 Task: Add Attachment from "Attach a link" to Card Card0000000160 in Board Board0000000040 in Workspace WS0000000014 in Trello. Add Cover Red to Card Card0000000160 in Board Board0000000040 in Workspace WS0000000014 in Trello. Add "Join Card" Button Button0000000160  to Card Card0000000160 in Board Board0000000040 in Workspace WS0000000014 in Trello. Add Description DS0000000160 to Card Card0000000160 in Board Board0000000040 in Workspace WS0000000014 in Trello. Add Comment CM0000000160 to Card Card0000000160 in Board Board0000000040 in Workspace WS0000000014 in Trello
Action: Mouse moved to (413, 561)
Screenshot: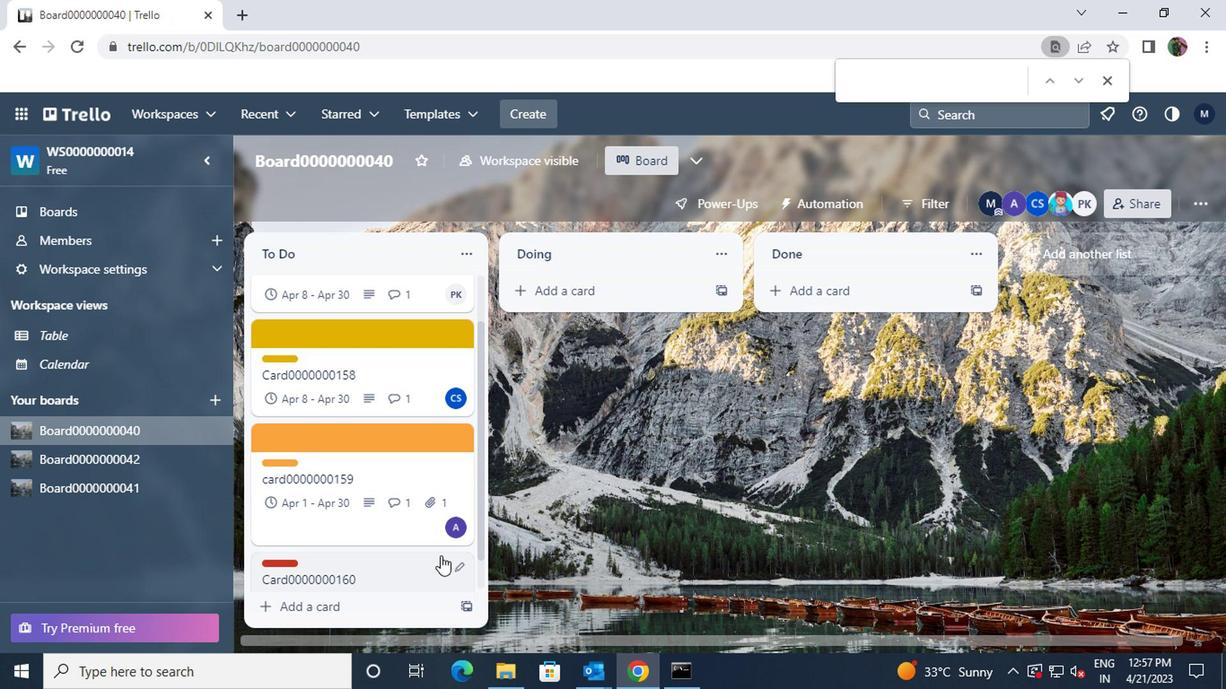 
Action: Mouse pressed left at (413, 561)
Screenshot: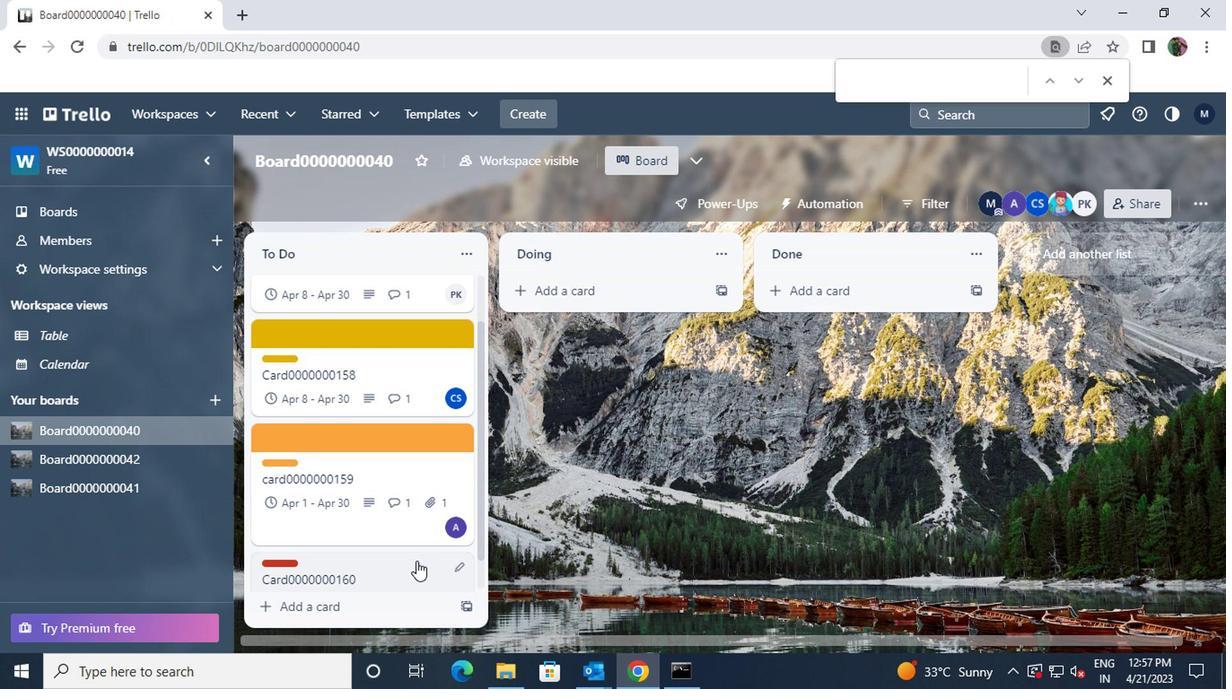 
Action: Mouse moved to (805, 397)
Screenshot: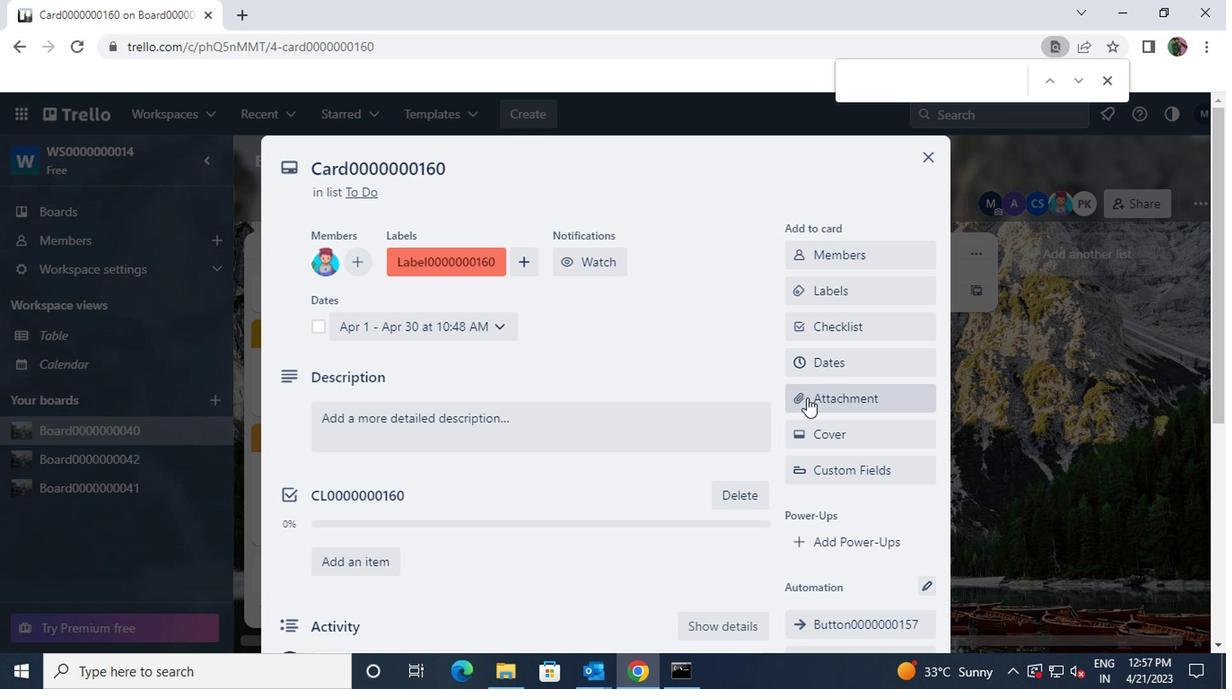 
Action: Mouse pressed left at (805, 397)
Screenshot: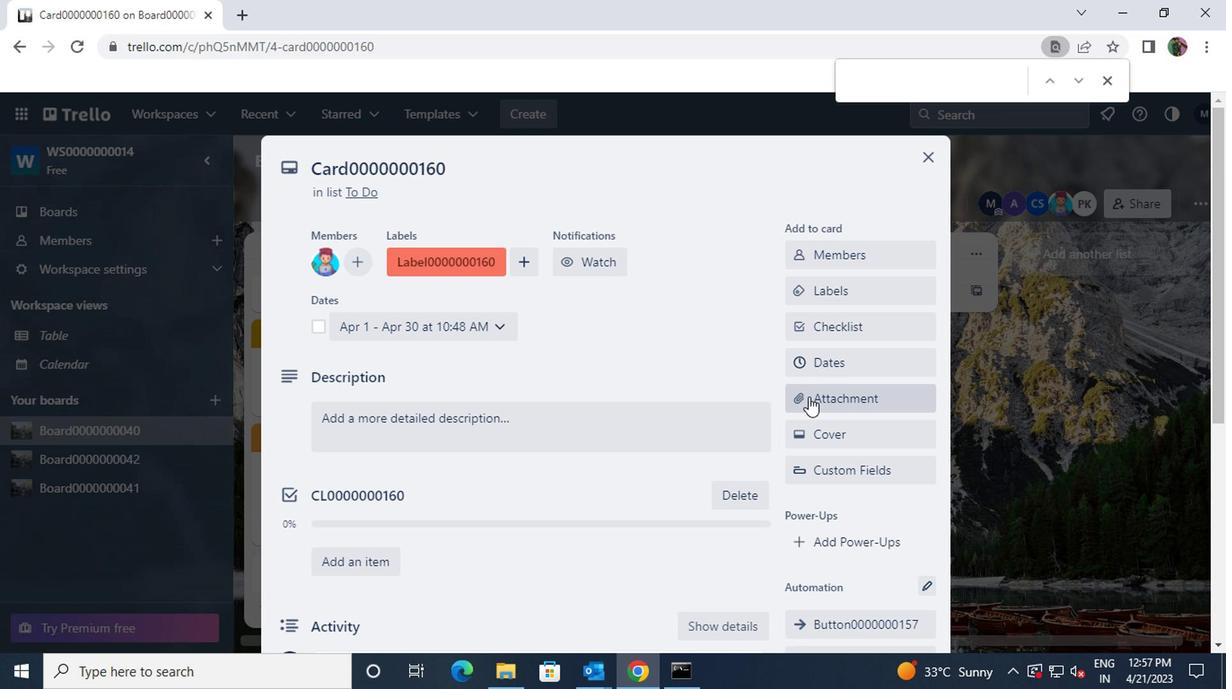 
Action: Key pressed ctrl+V
Screenshot: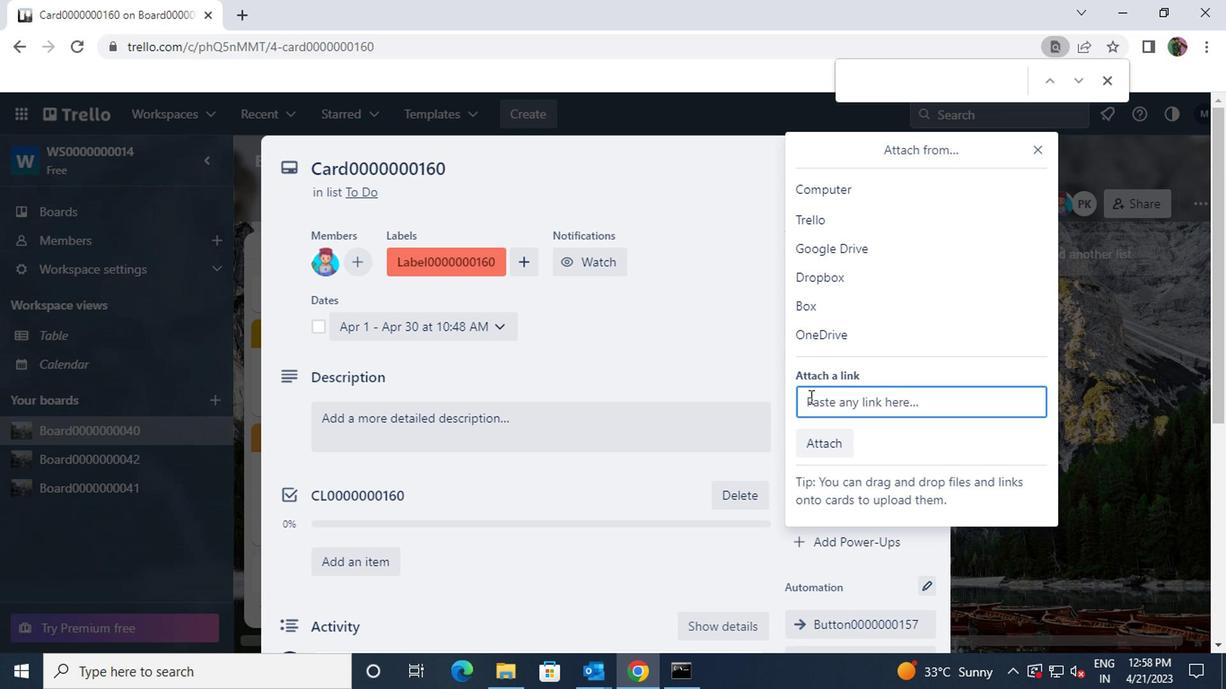 
Action: Mouse moved to (810, 515)
Screenshot: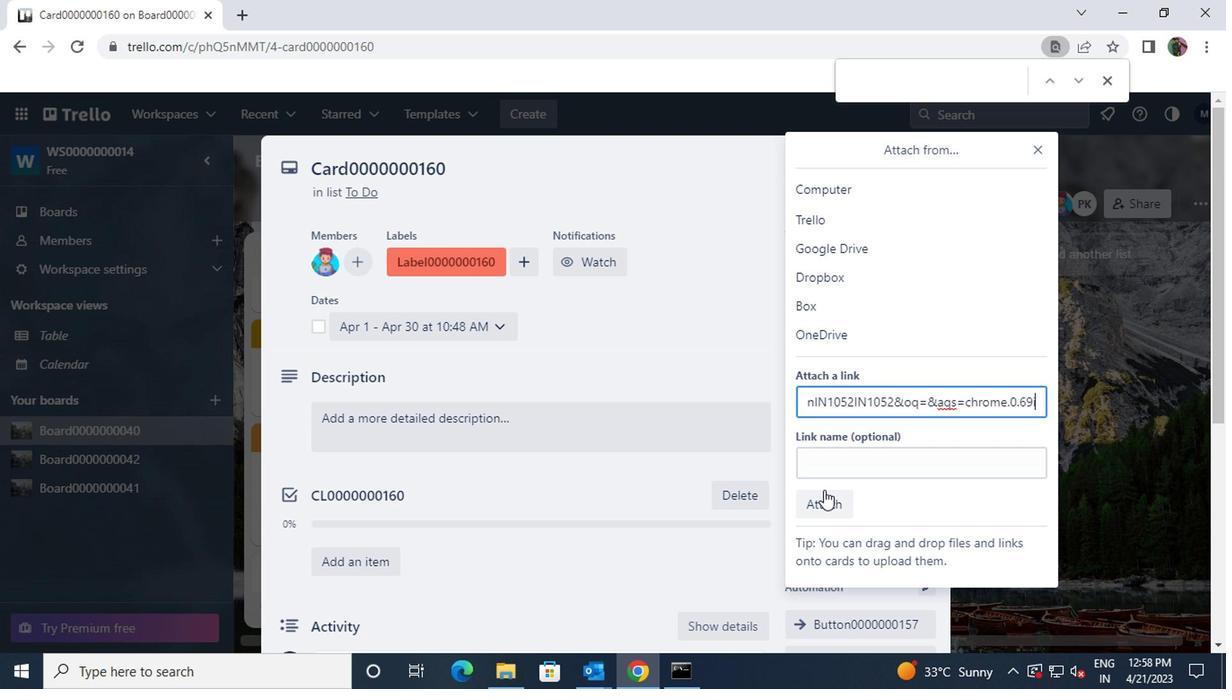 
Action: Mouse pressed left at (810, 515)
Screenshot: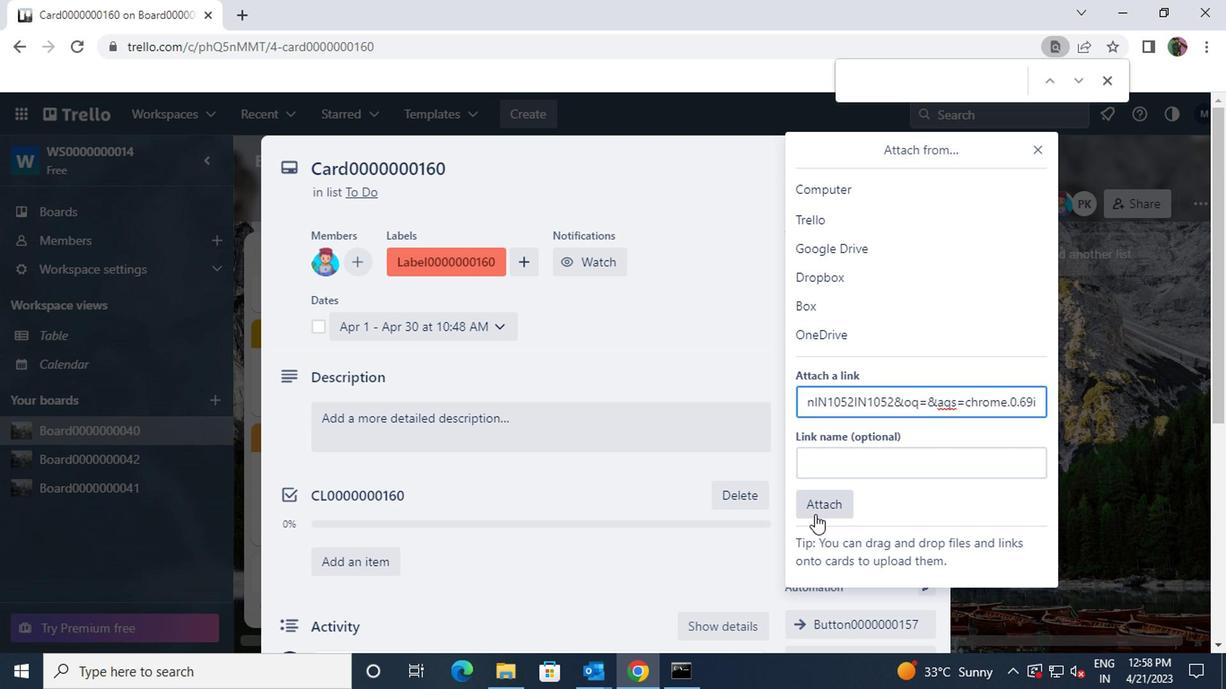 
Action: Mouse moved to (834, 424)
Screenshot: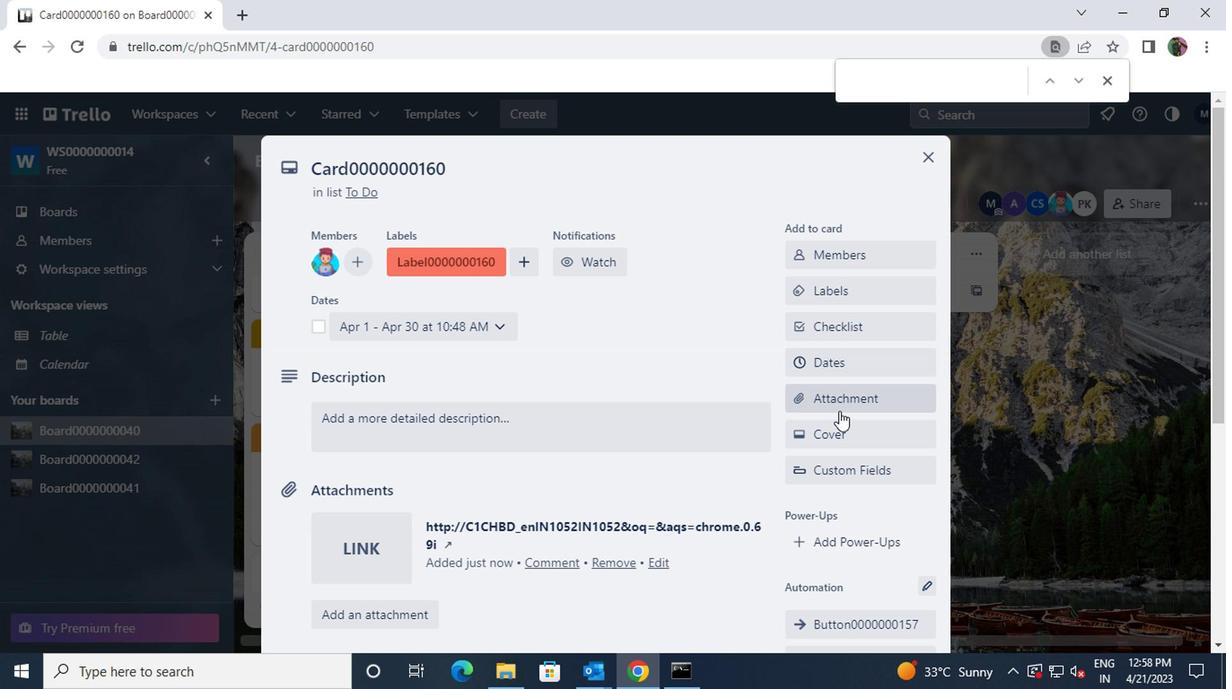
Action: Mouse pressed left at (834, 424)
Screenshot: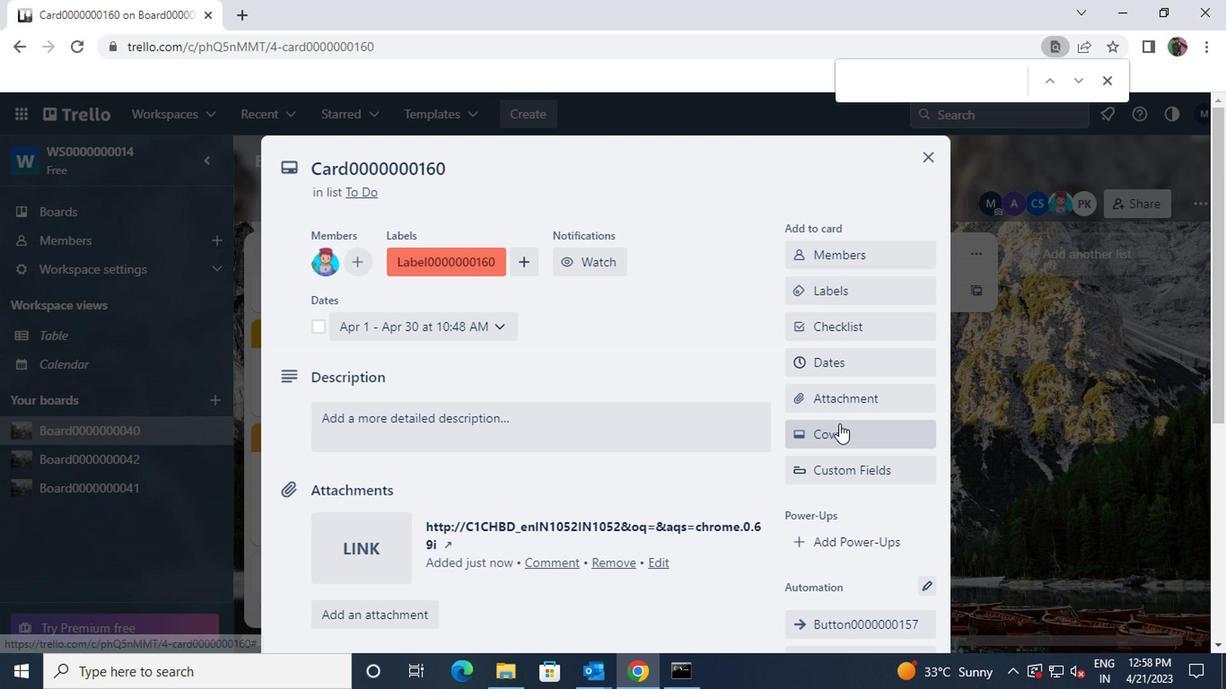
Action: Mouse moved to (977, 304)
Screenshot: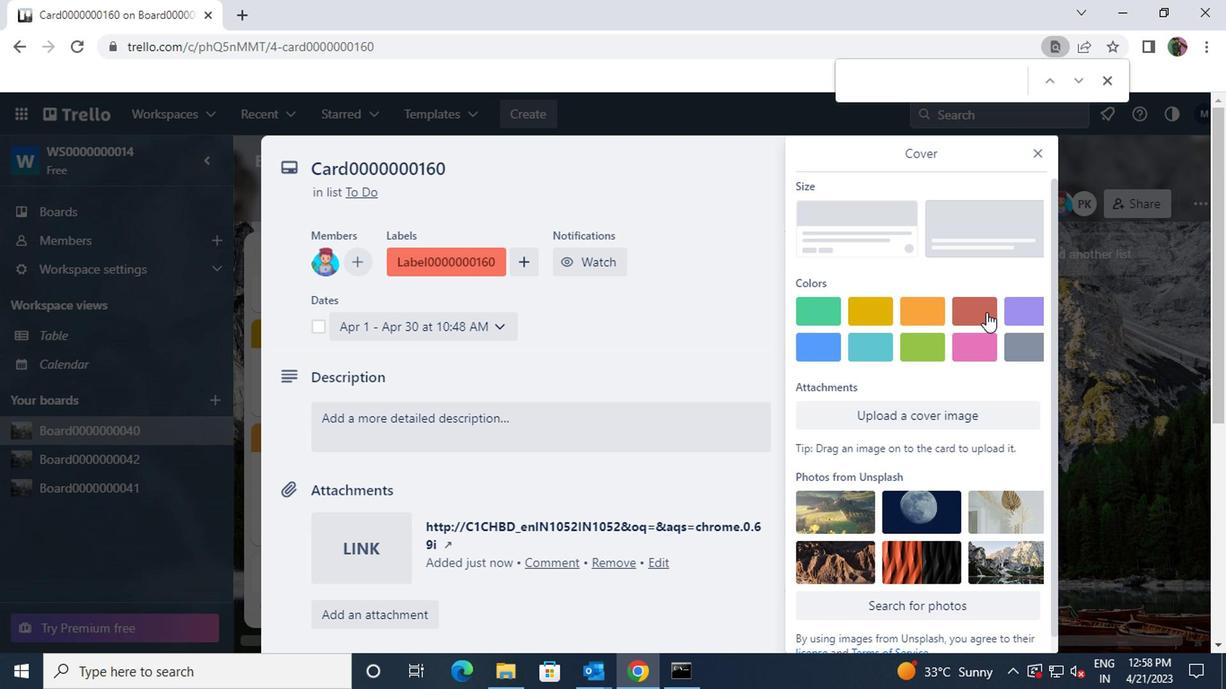 
Action: Mouse pressed left at (977, 304)
Screenshot: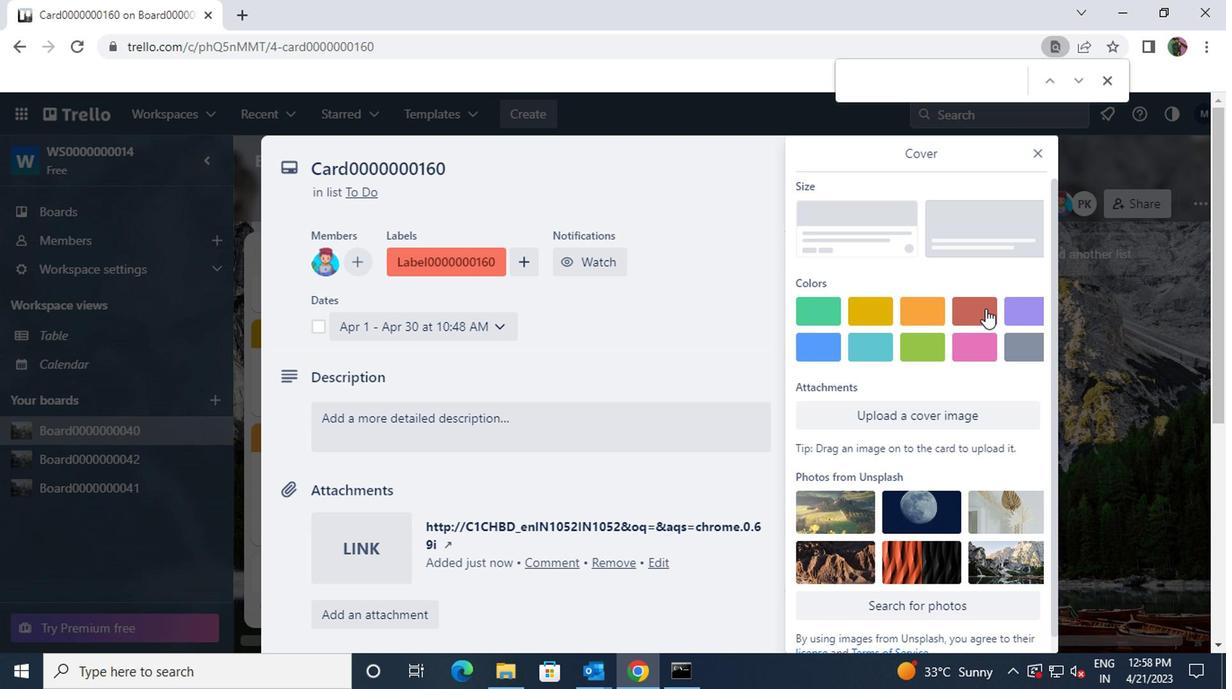 
Action: Mouse moved to (1030, 159)
Screenshot: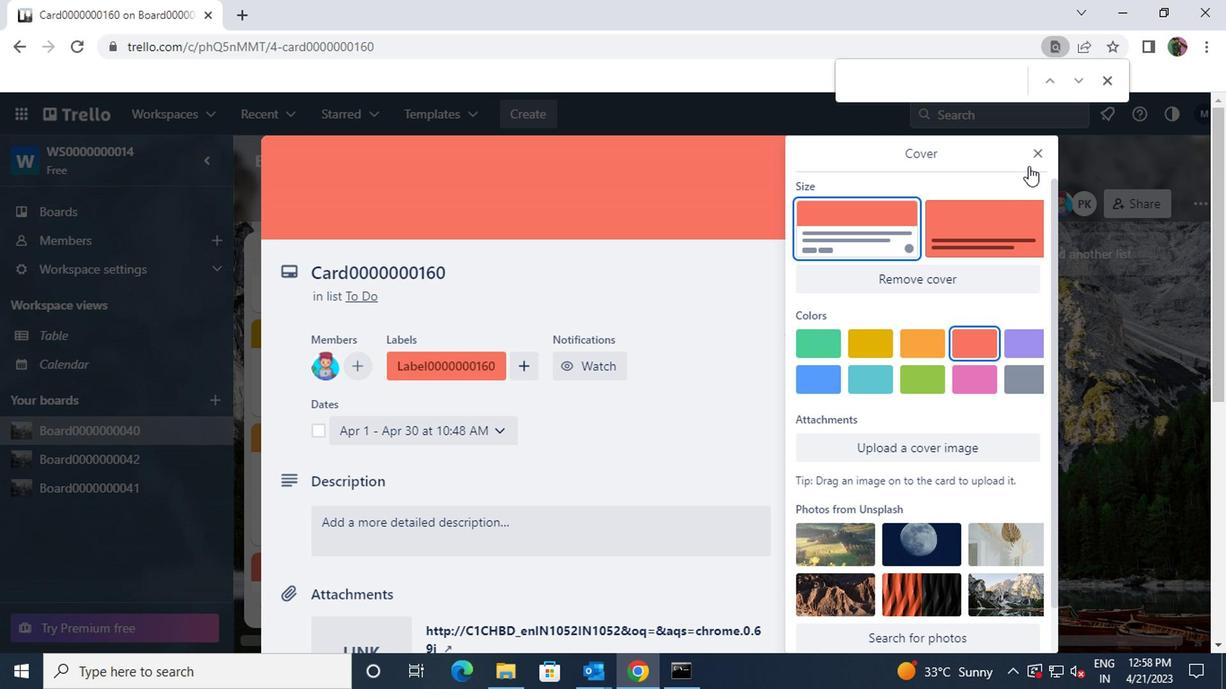 
Action: Mouse pressed left at (1030, 159)
Screenshot: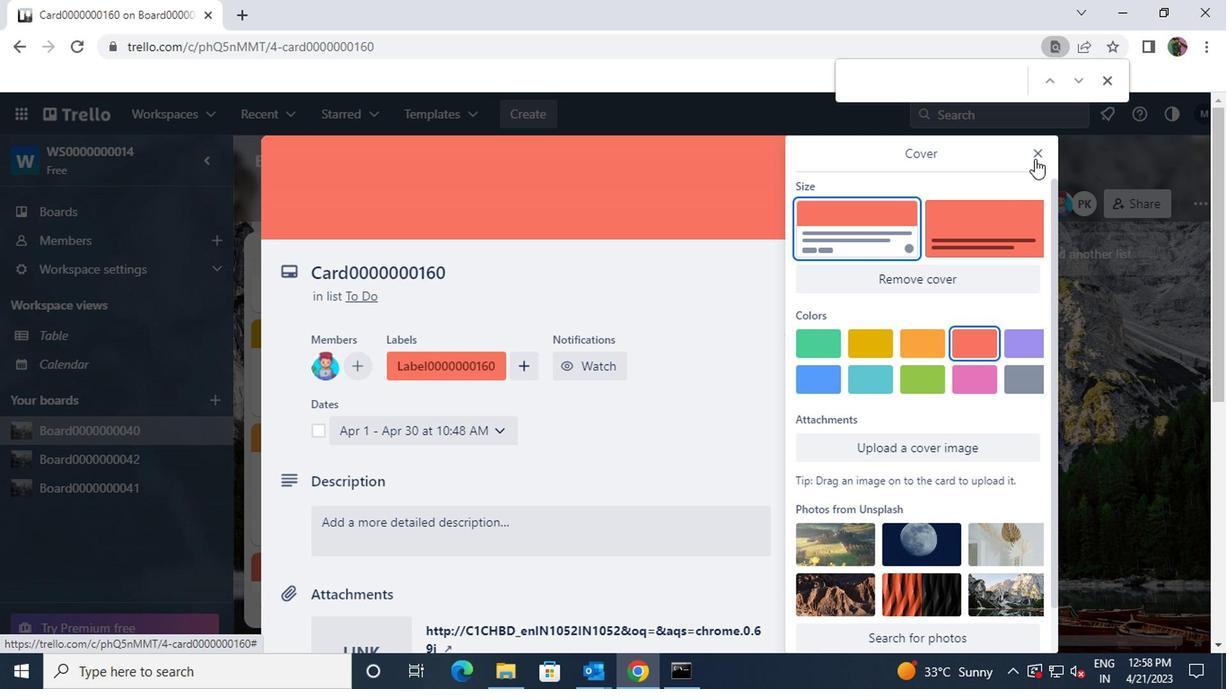 
Action: Mouse moved to (892, 431)
Screenshot: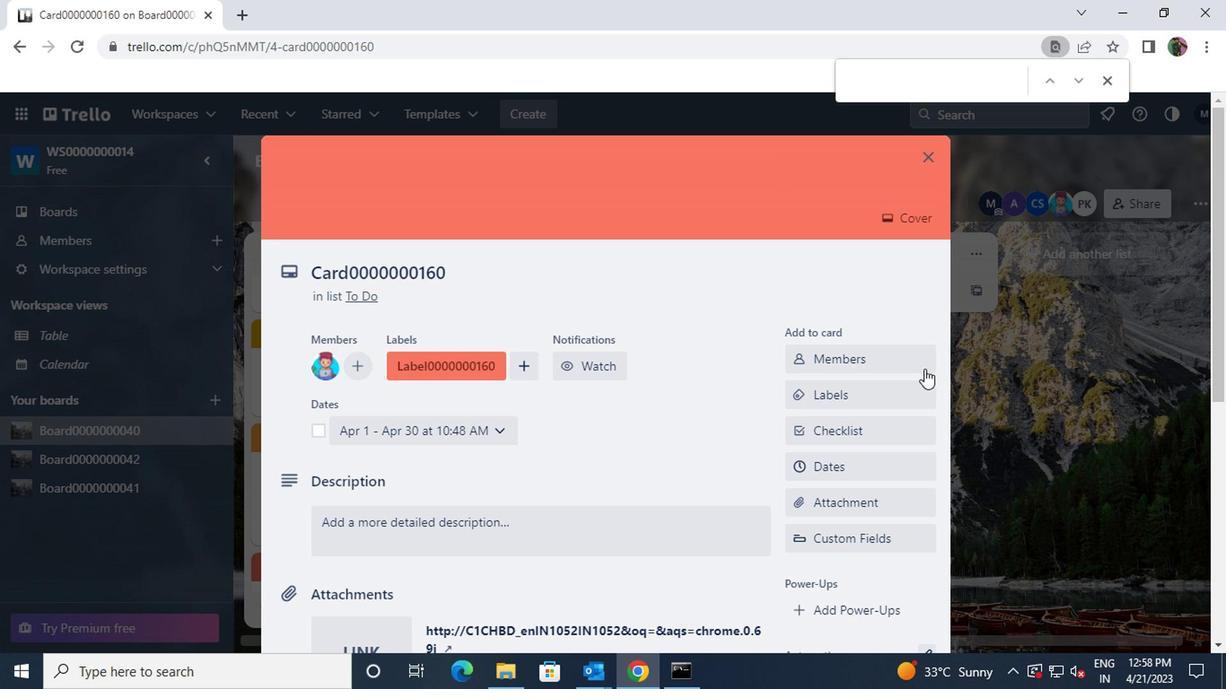 
Action: Mouse scrolled (892, 431) with delta (0, 0)
Screenshot: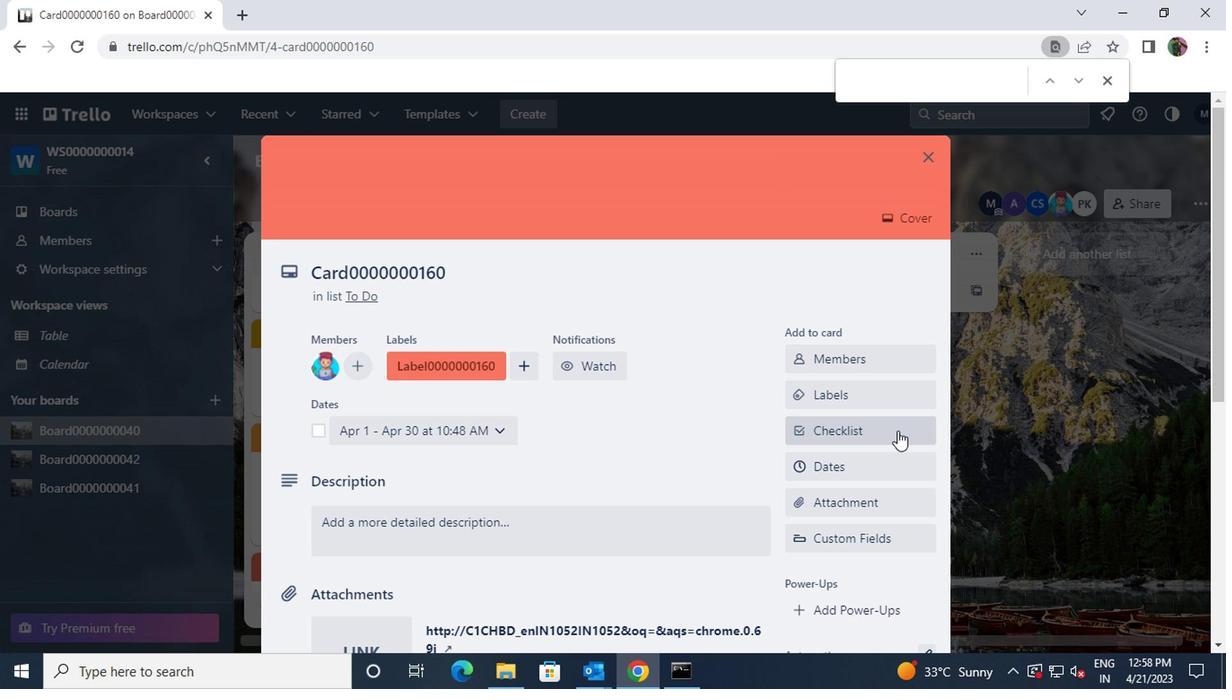
Action: Mouse scrolled (892, 431) with delta (0, 0)
Screenshot: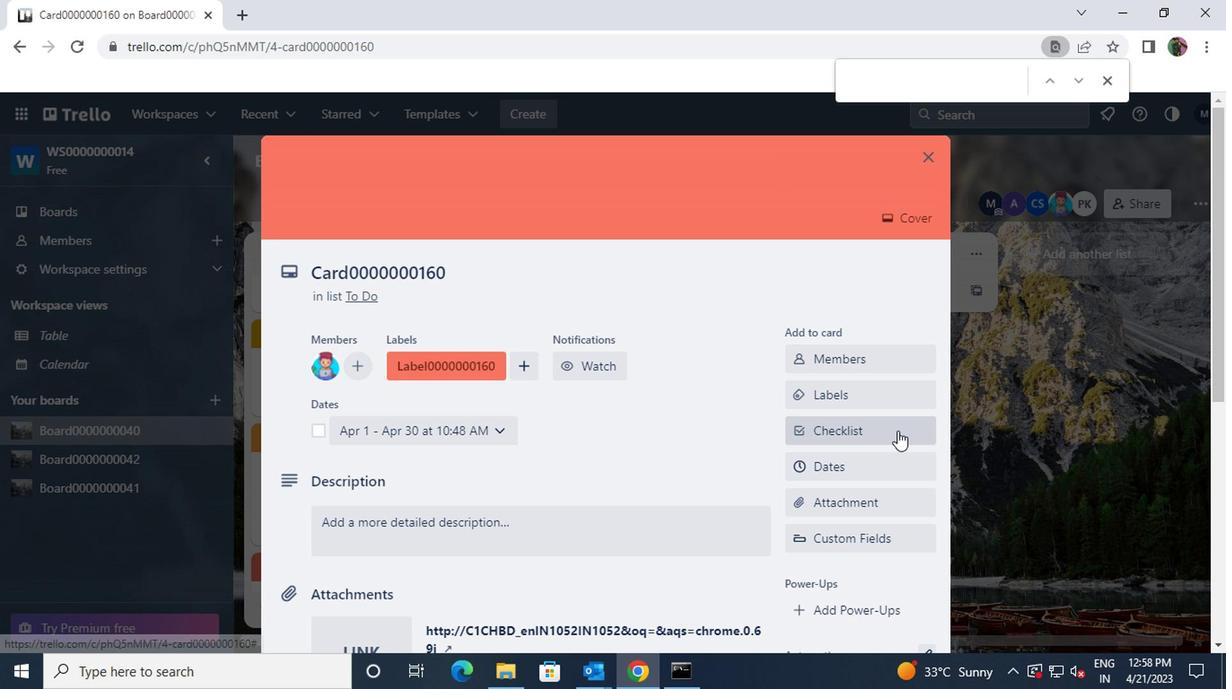 
Action: Mouse scrolled (892, 431) with delta (0, 0)
Screenshot: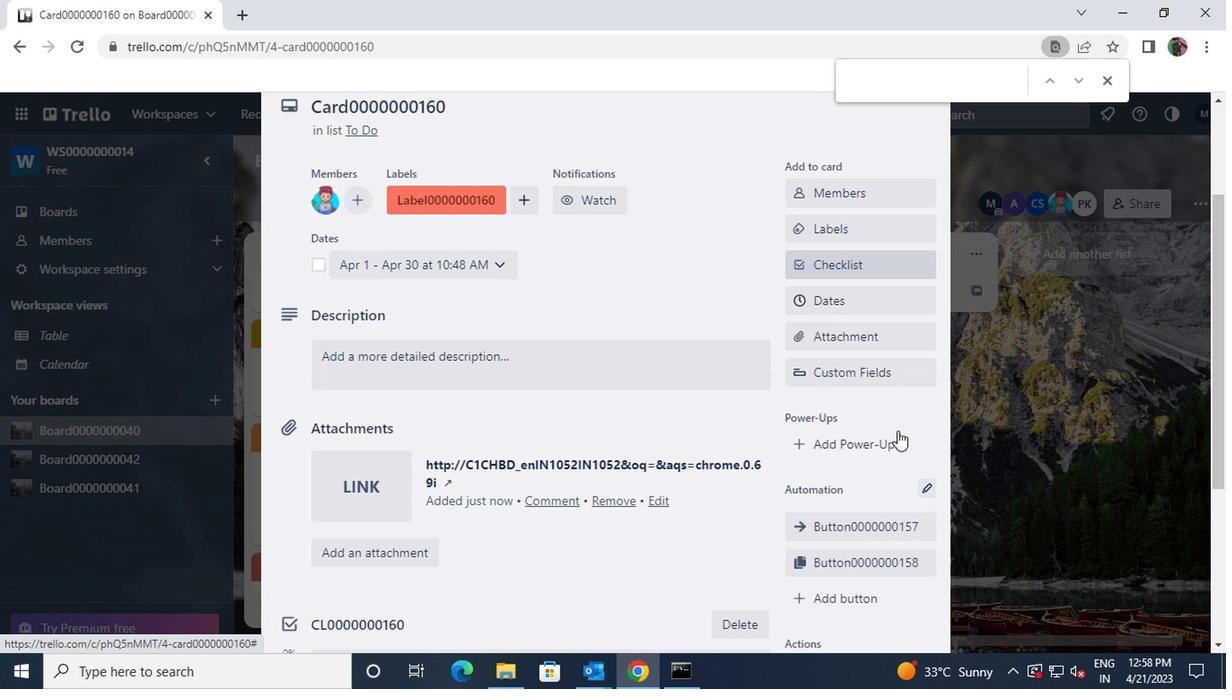 
Action: Mouse scrolled (892, 431) with delta (0, 0)
Screenshot: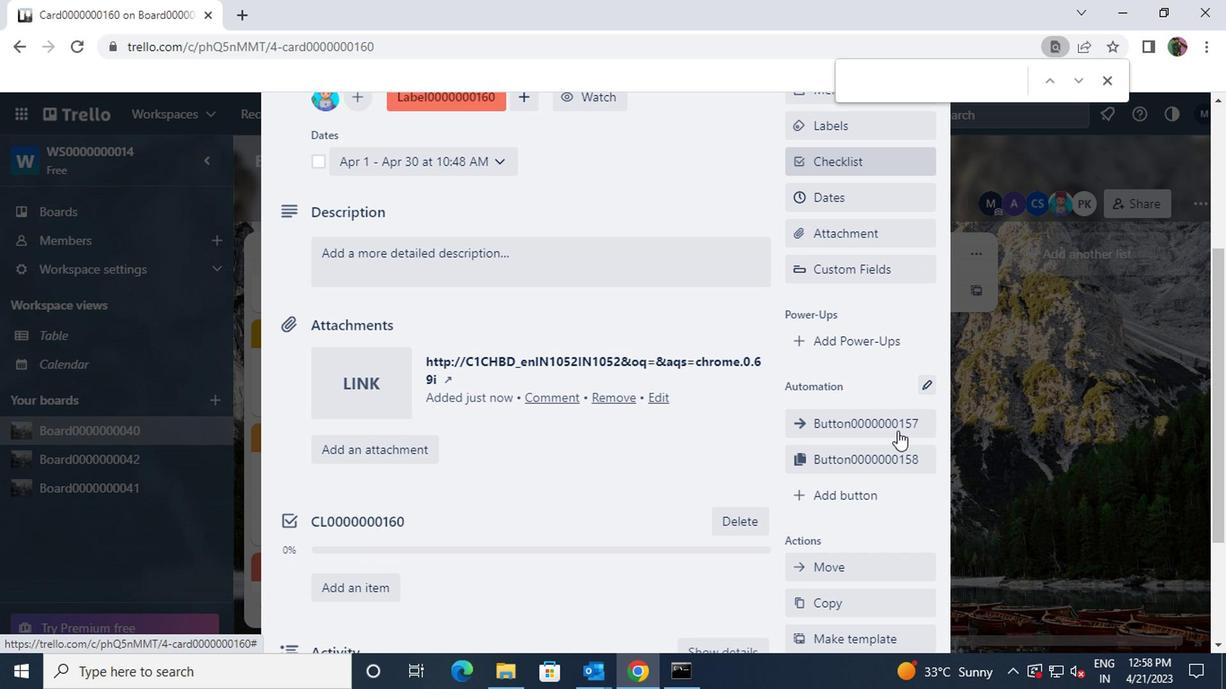 
Action: Mouse scrolled (892, 431) with delta (0, 0)
Screenshot: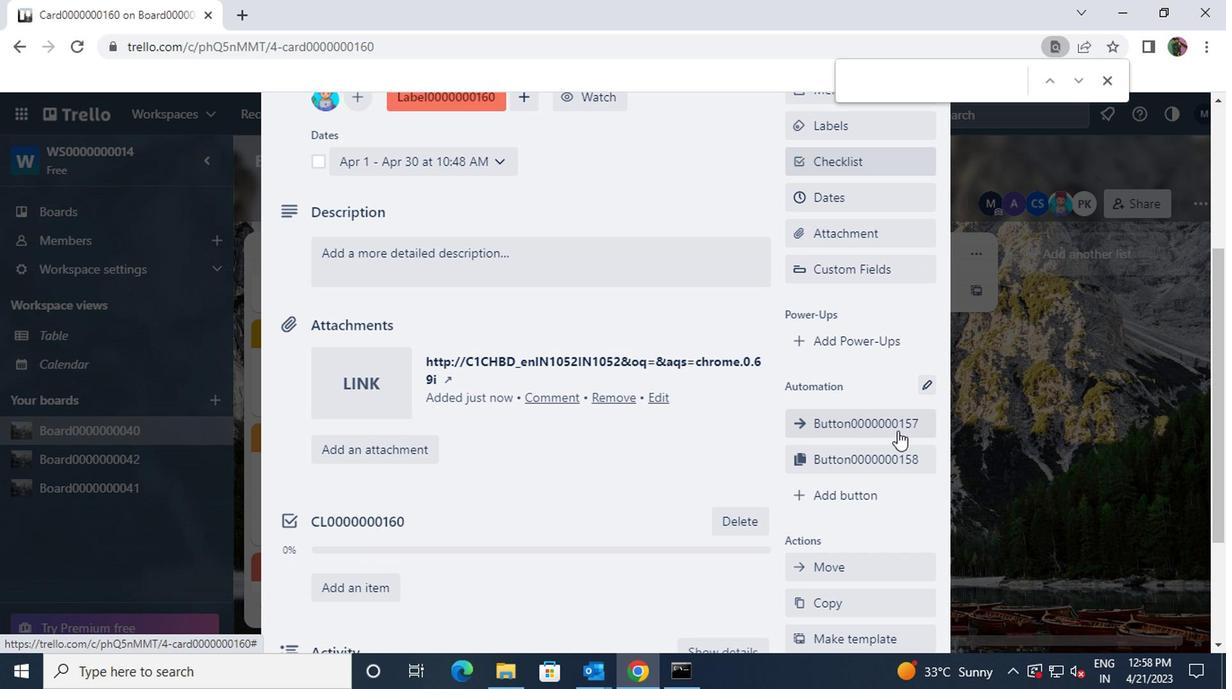 
Action: Mouse moved to (847, 315)
Screenshot: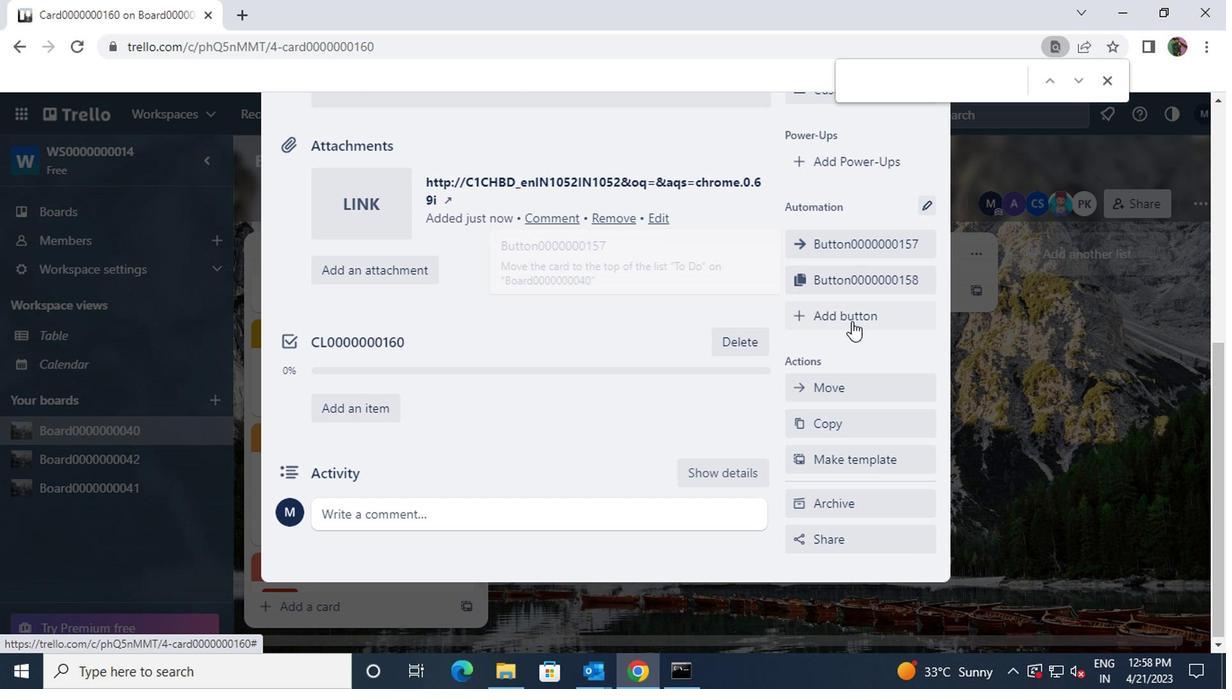 
Action: Mouse pressed left at (847, 315)
Screenshot: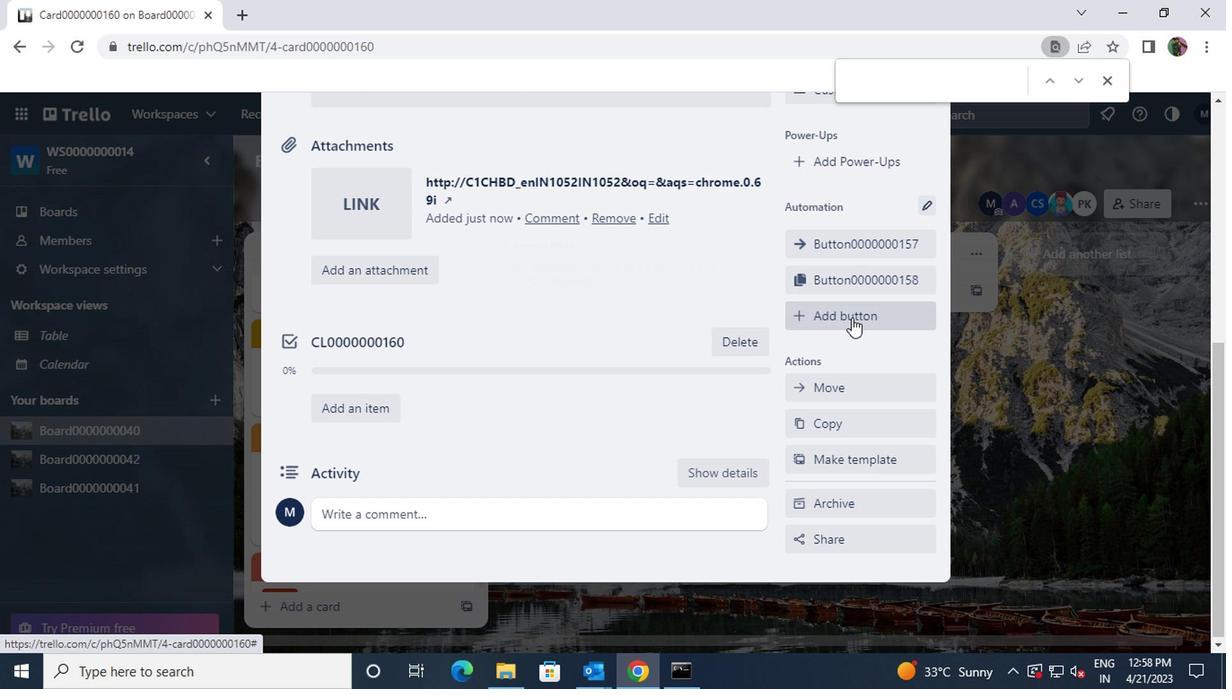 
Action: Mouse moved to (846, 332)
Screenshot: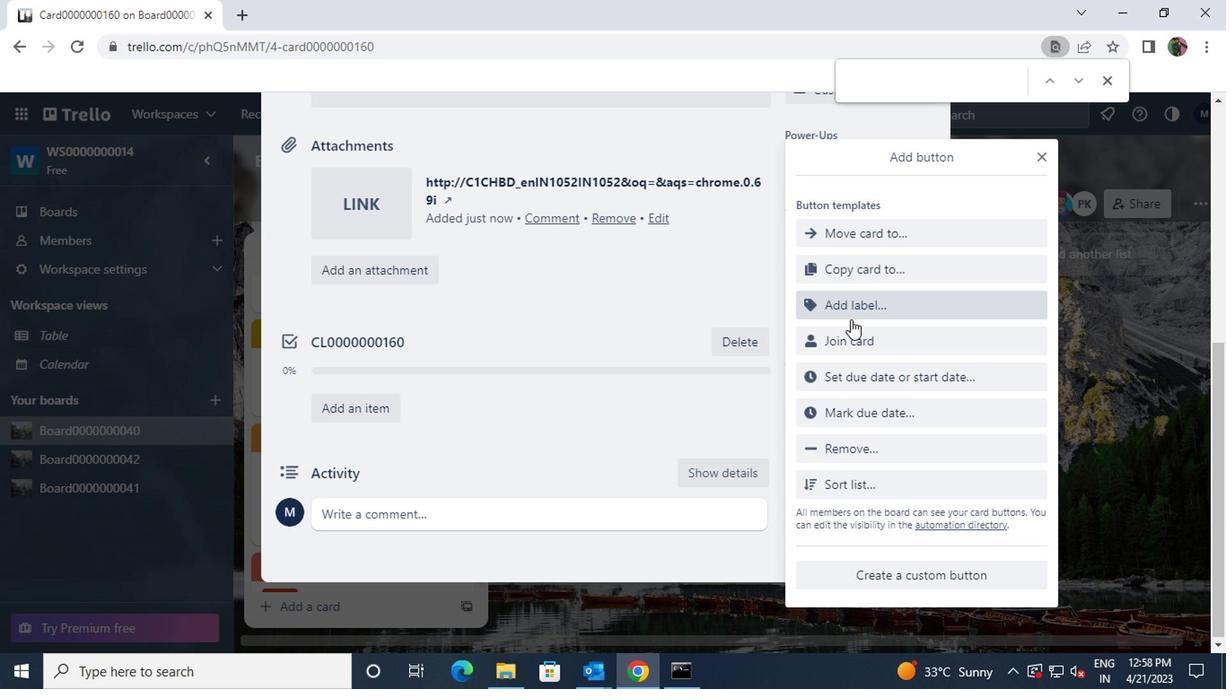 
Action: Mouse pressed left at (846, 332)
Screenshot: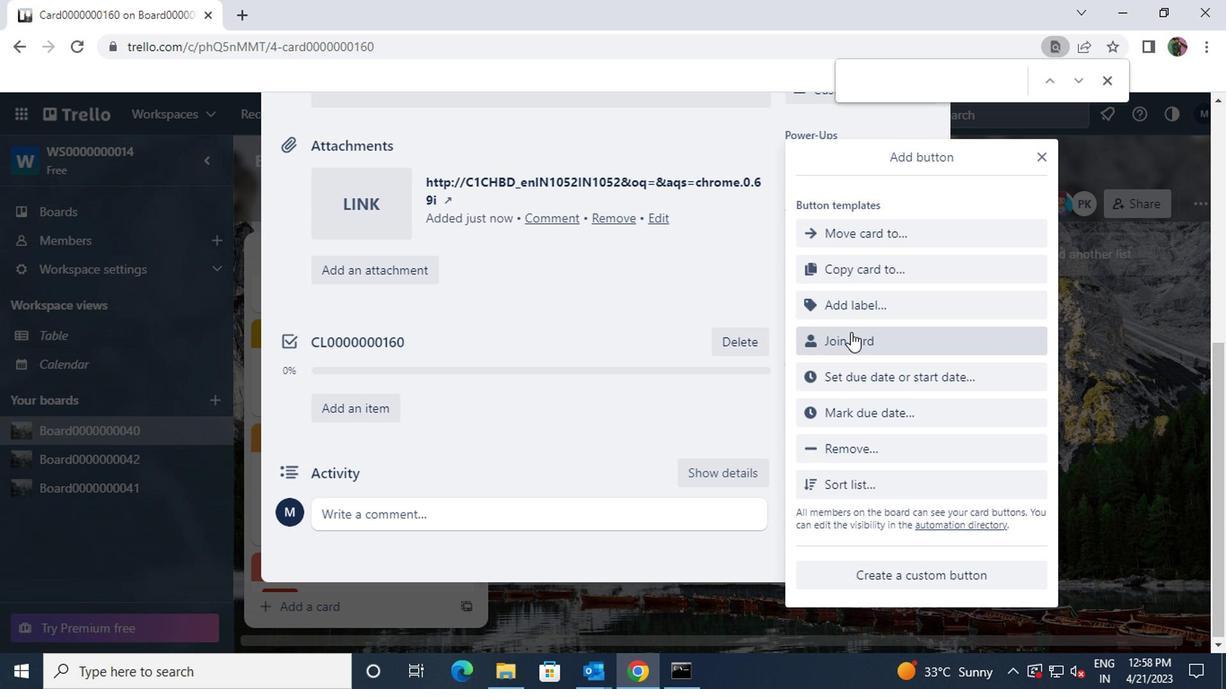 
Action: Key pressed <Key.shift>ctrl+BUTTON0000000160
Screenshot: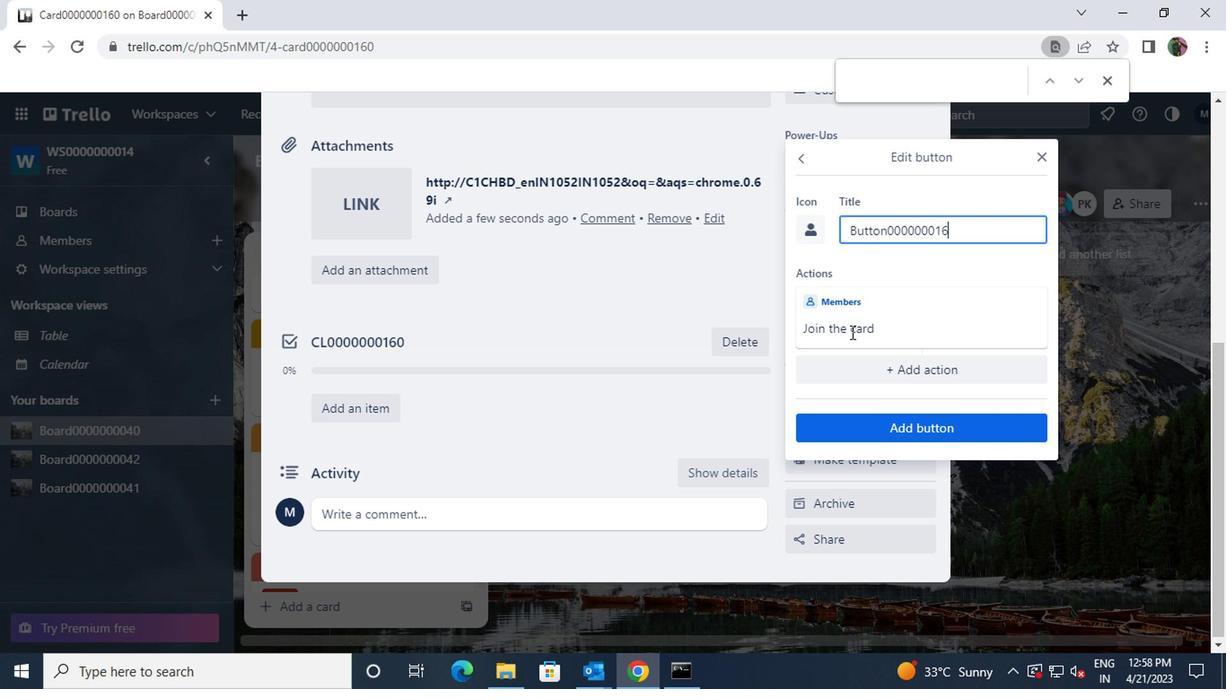 
Action: Mouse moved to (879, 423)
Screenshot: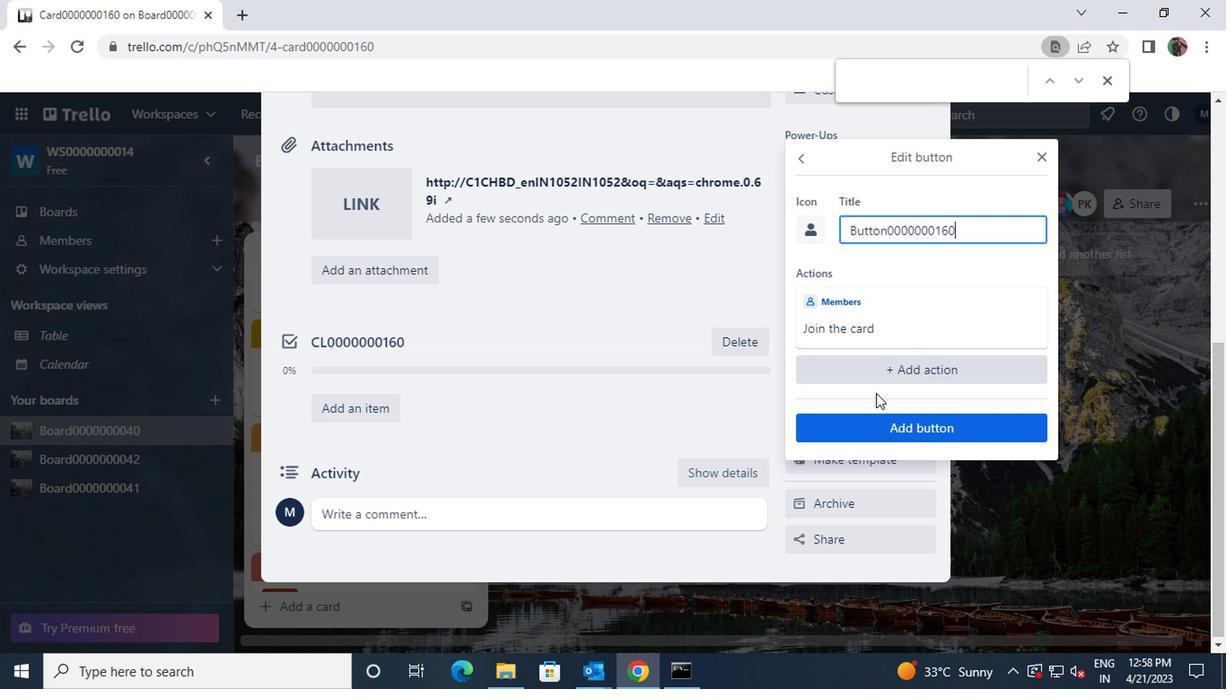 
Action: Mouse pressed left at (879, 423)
Screenshot: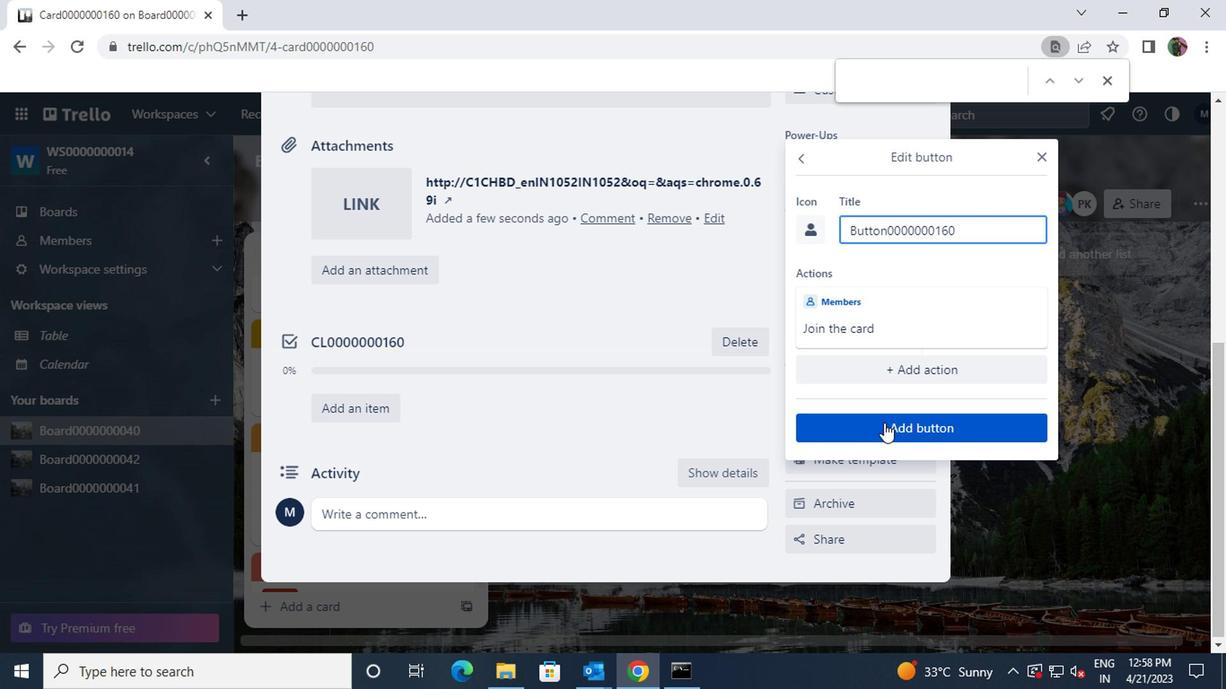 
Action: Mouse scrolled (879, 424) with delta (0, 1)
Screenshot: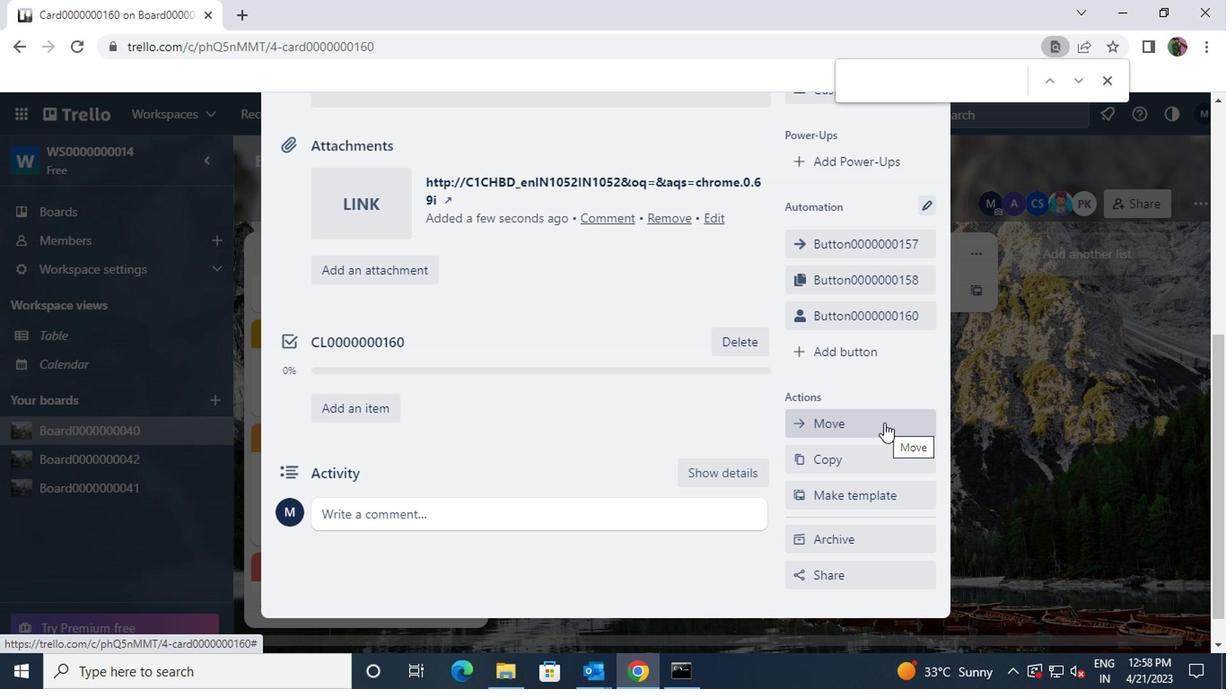 
Action: Mouse scrolled (879, 424) with delta (0, 1)
Screenshot: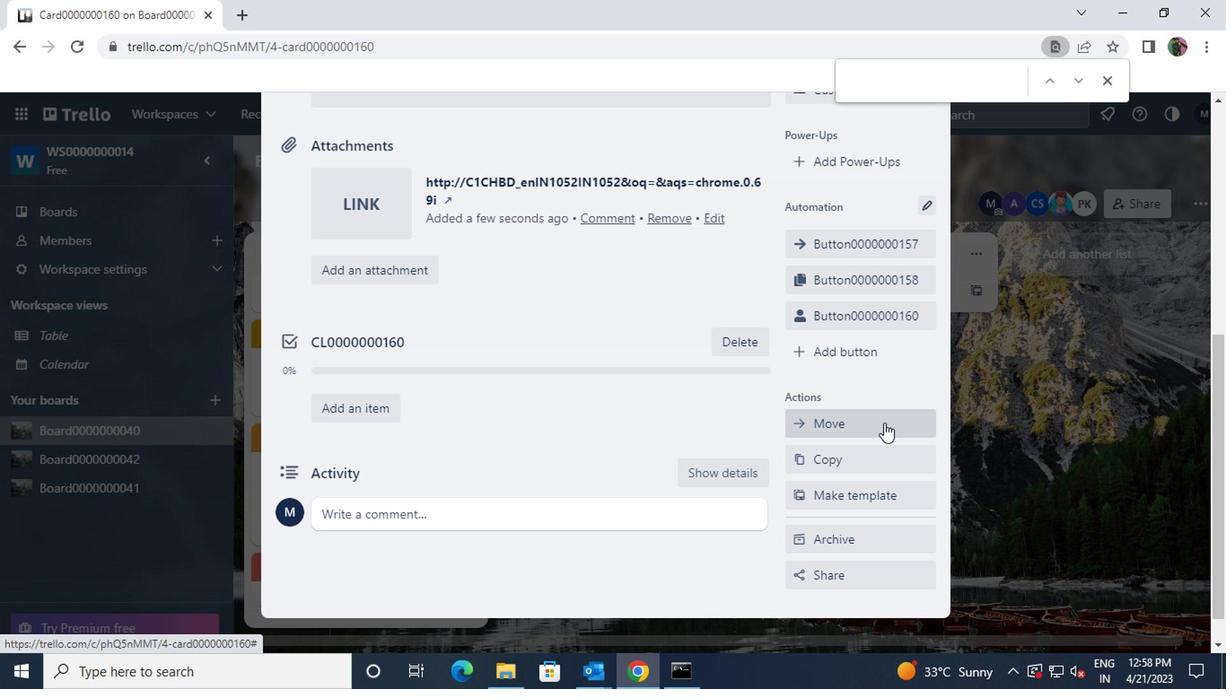 
Action: Mouse scrolled (879, 424) with delta (0, 1)
Screenshot: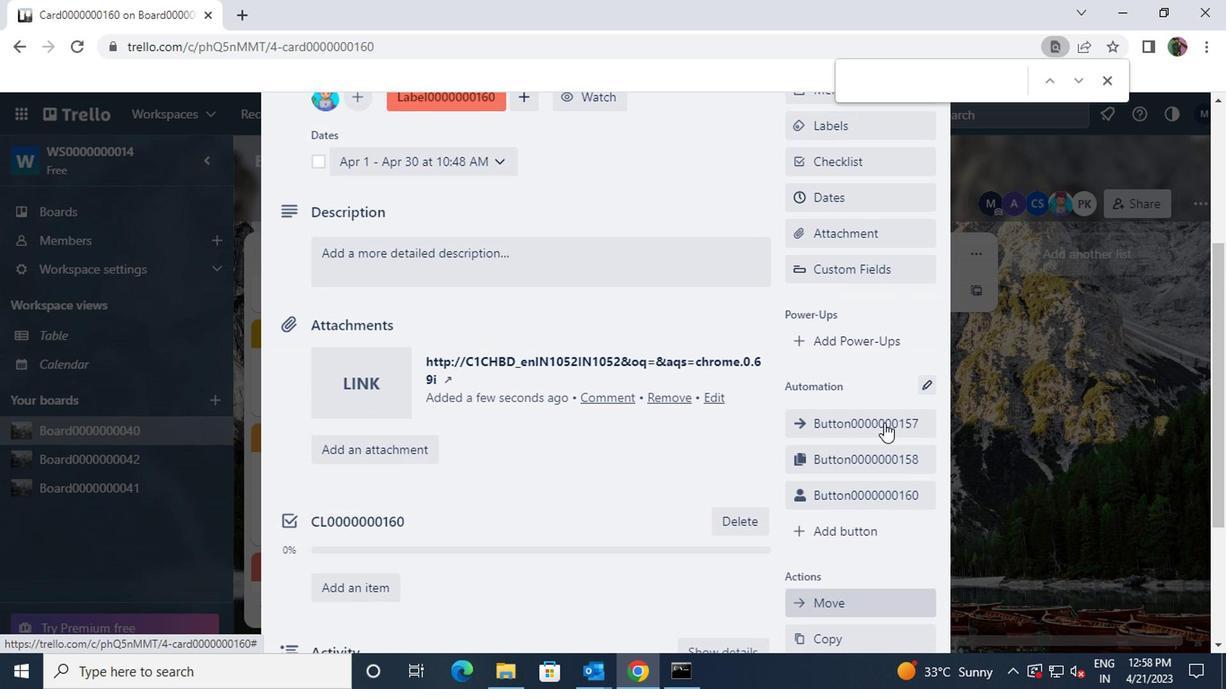 
Action: Mouse scrolled (879, 424) with delta (0, 1)
Screenshot: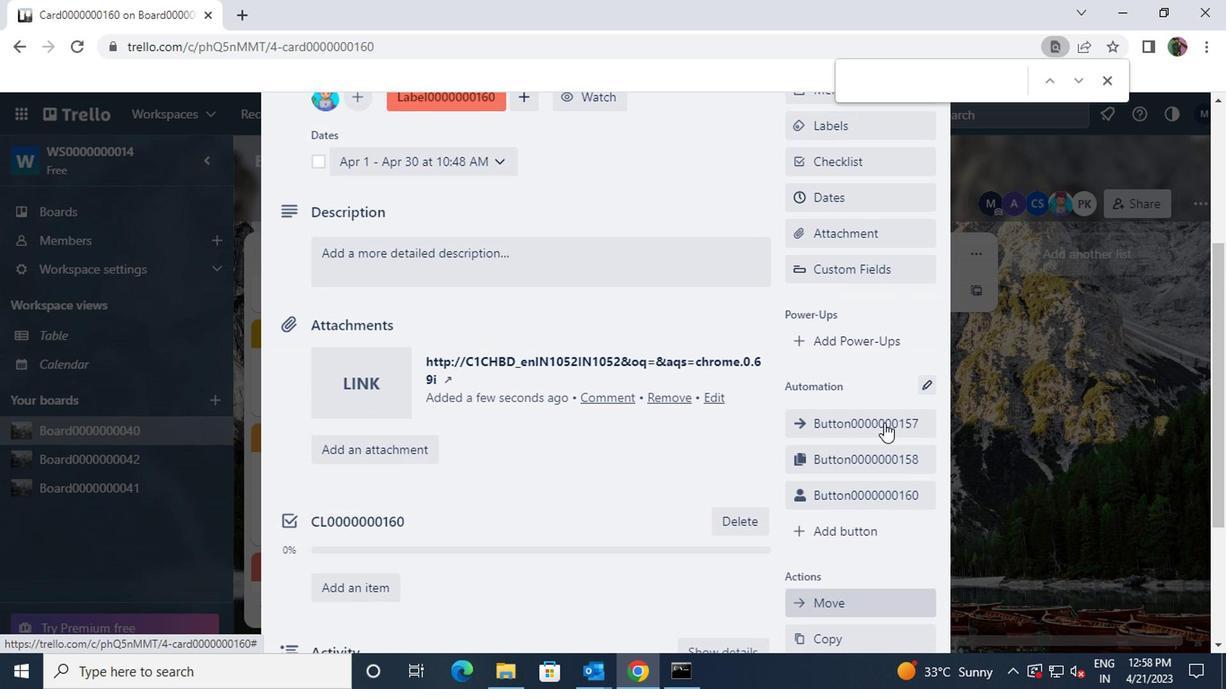 
Action: Mouse moved to (662, 432)
Screenshot: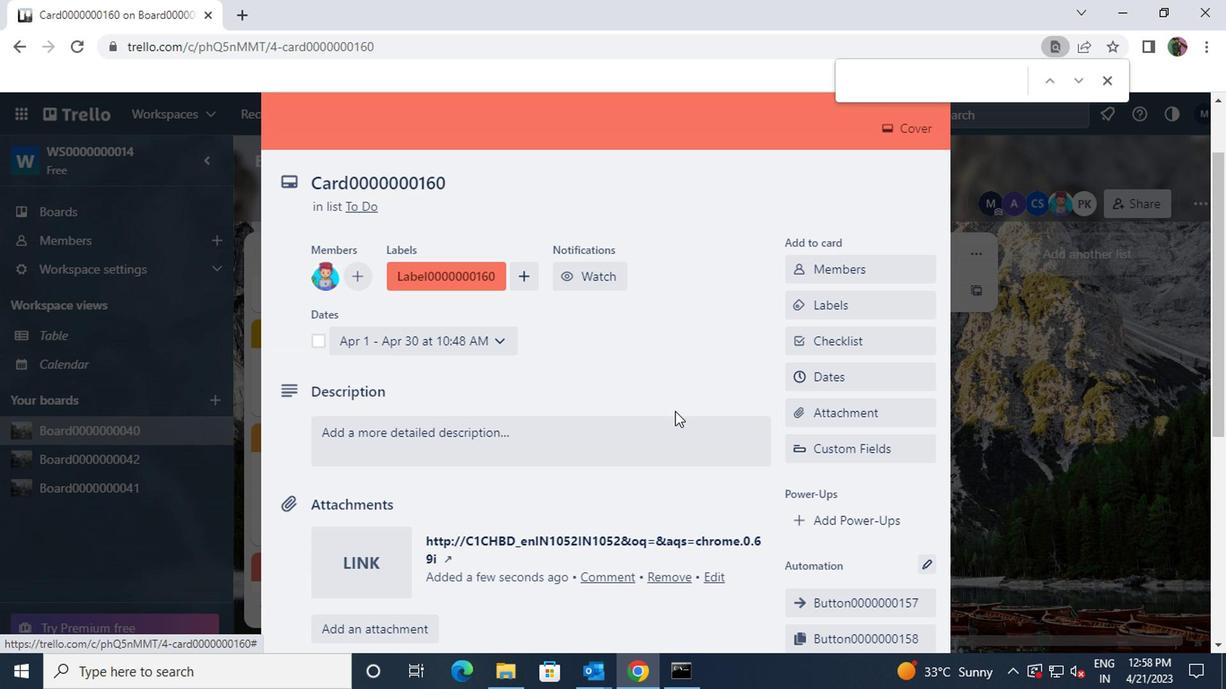 
Action: Mouse pressed left at (662, 432)
Screenshot: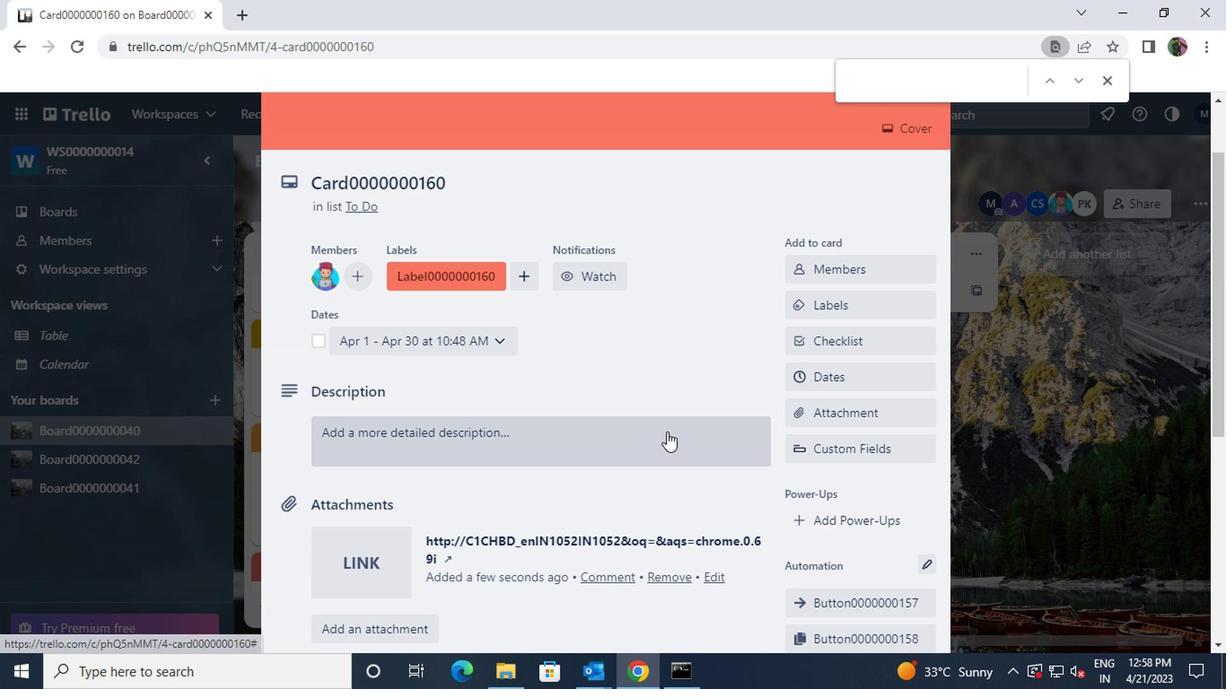 
Action: Key pressed <Key.shift>DS0000000160
Screenshot: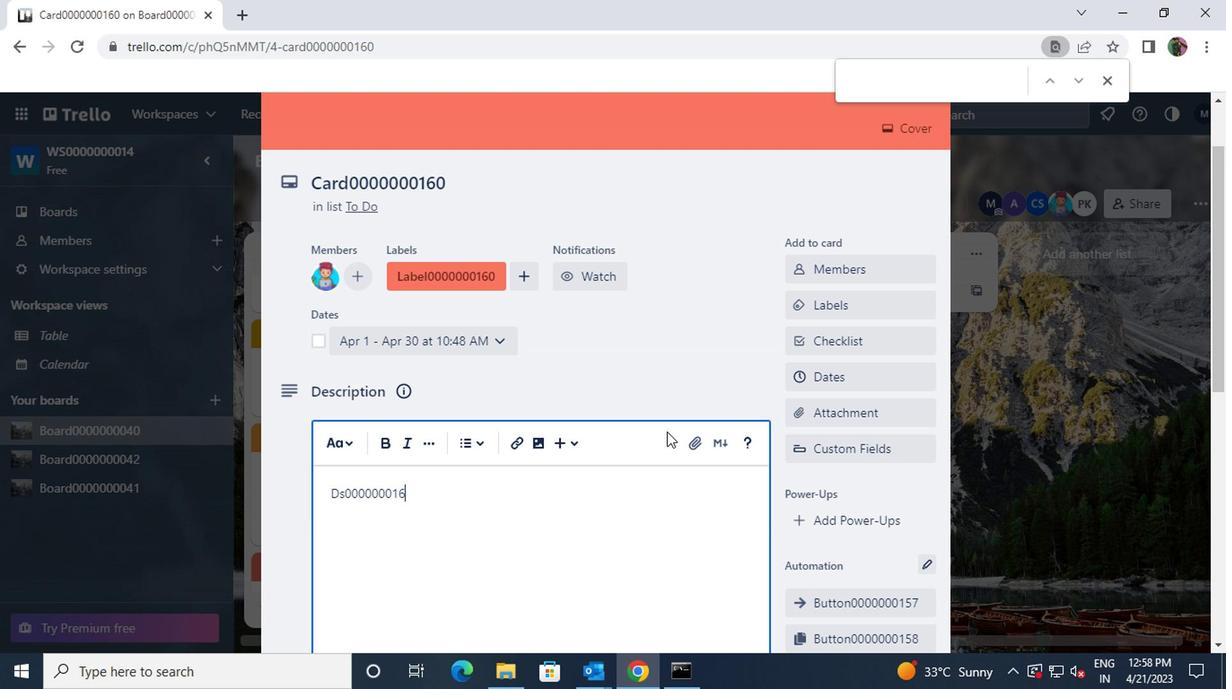 
Action: Mouse moved to (609, 455)
Screenshot: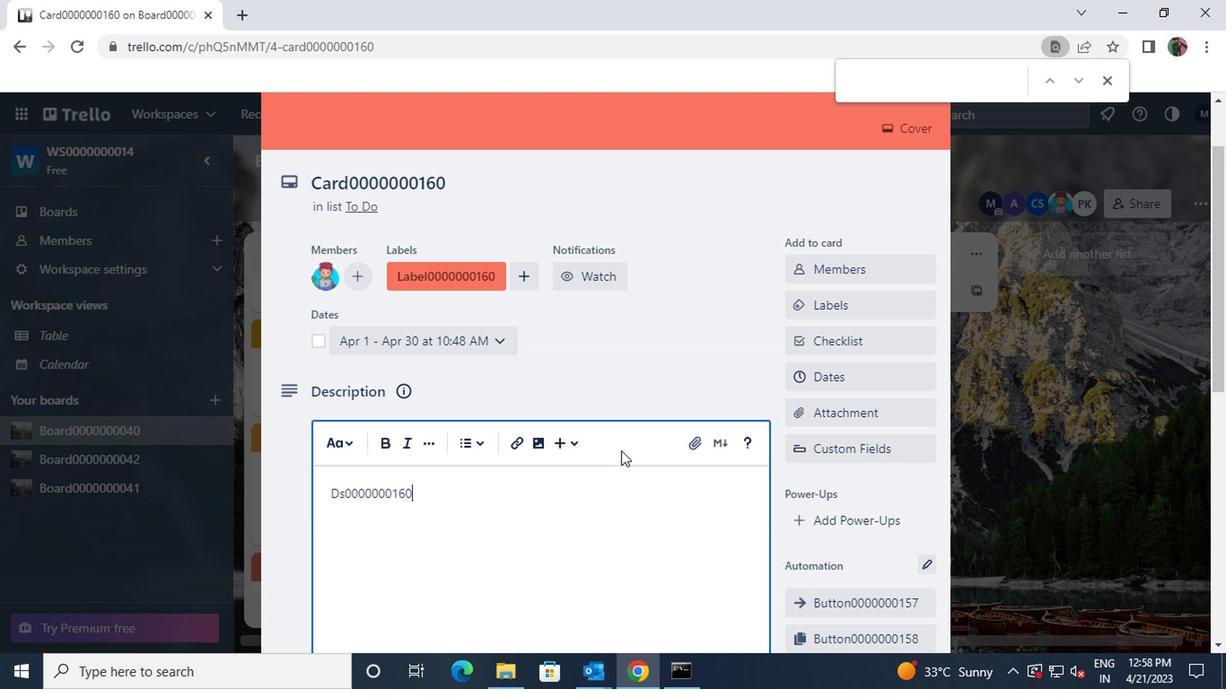 
Action: Mouse scrolled (609, 454) with delta (0, -1)
Screenshot: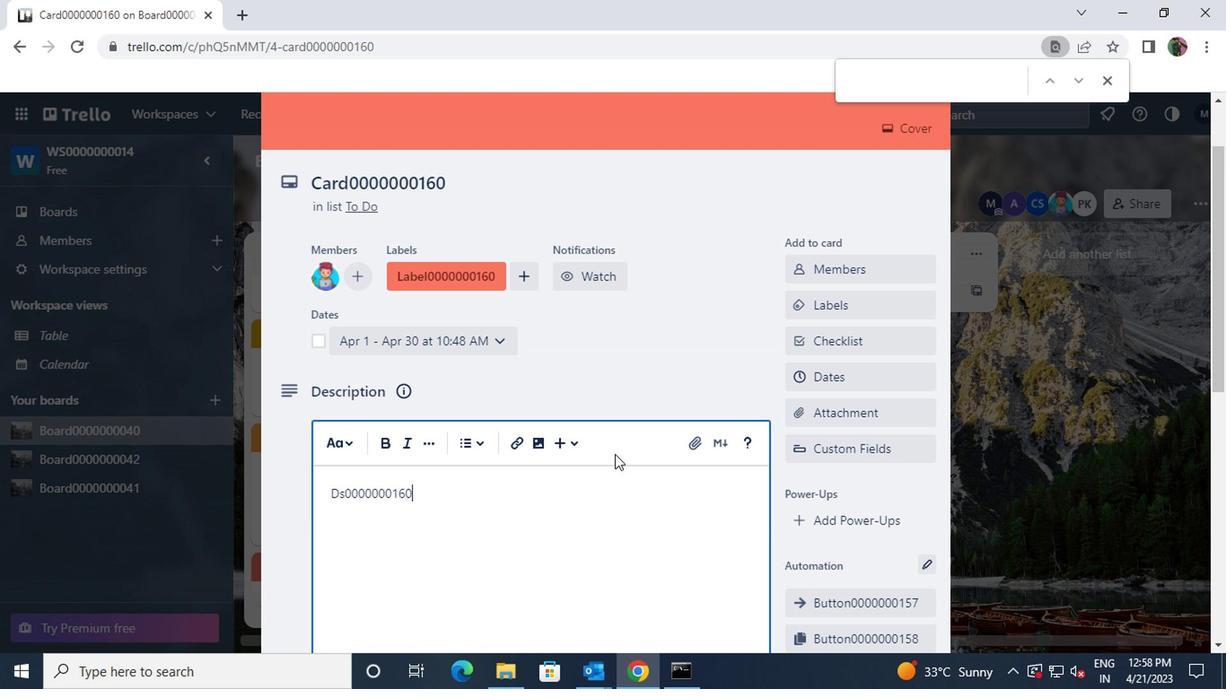 
Action: Mouse scrolled (609, 454) with delta (0, -1)
Screenshot: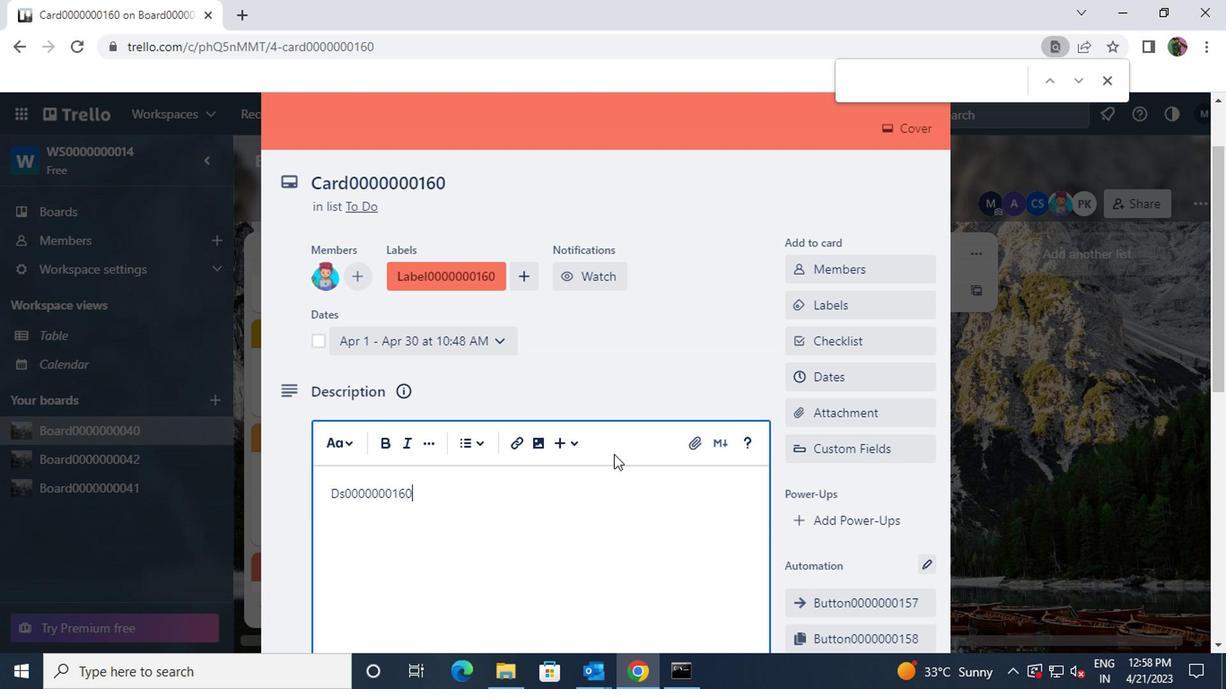 
Action: Mouse scrolled (609, 454) with delta (0, -1)
Screenshot: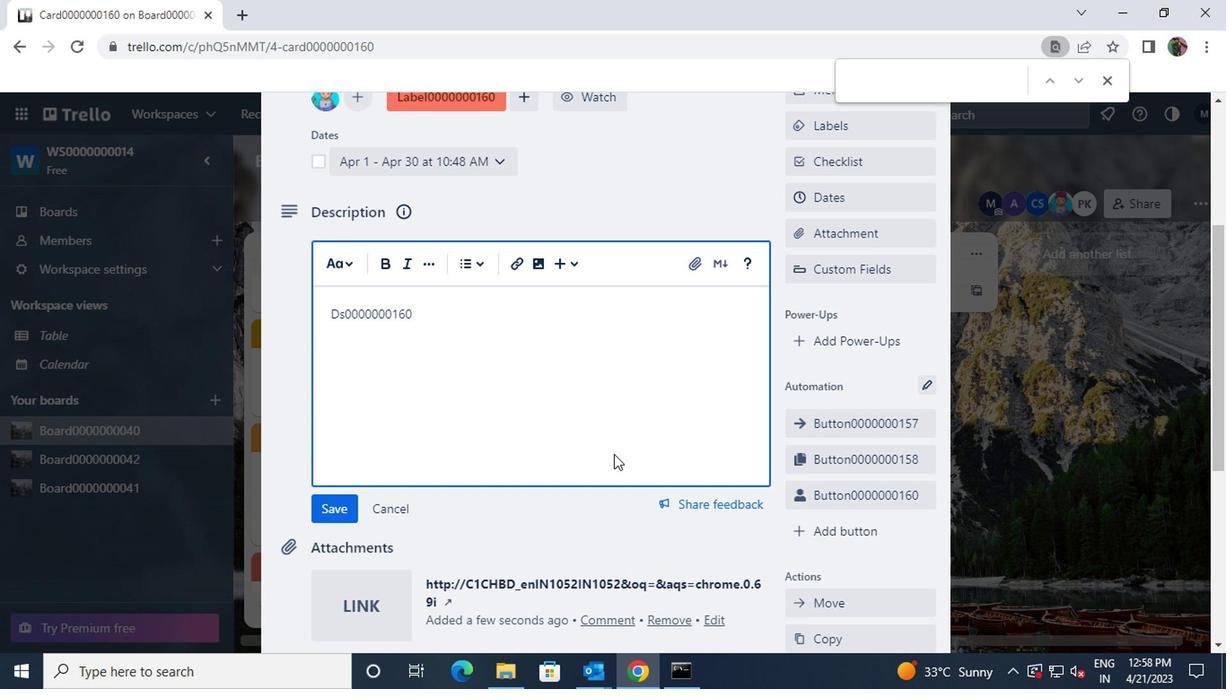 
Action: Mouse scrolled (609, 454) with delta (0, -1)
Screenshot: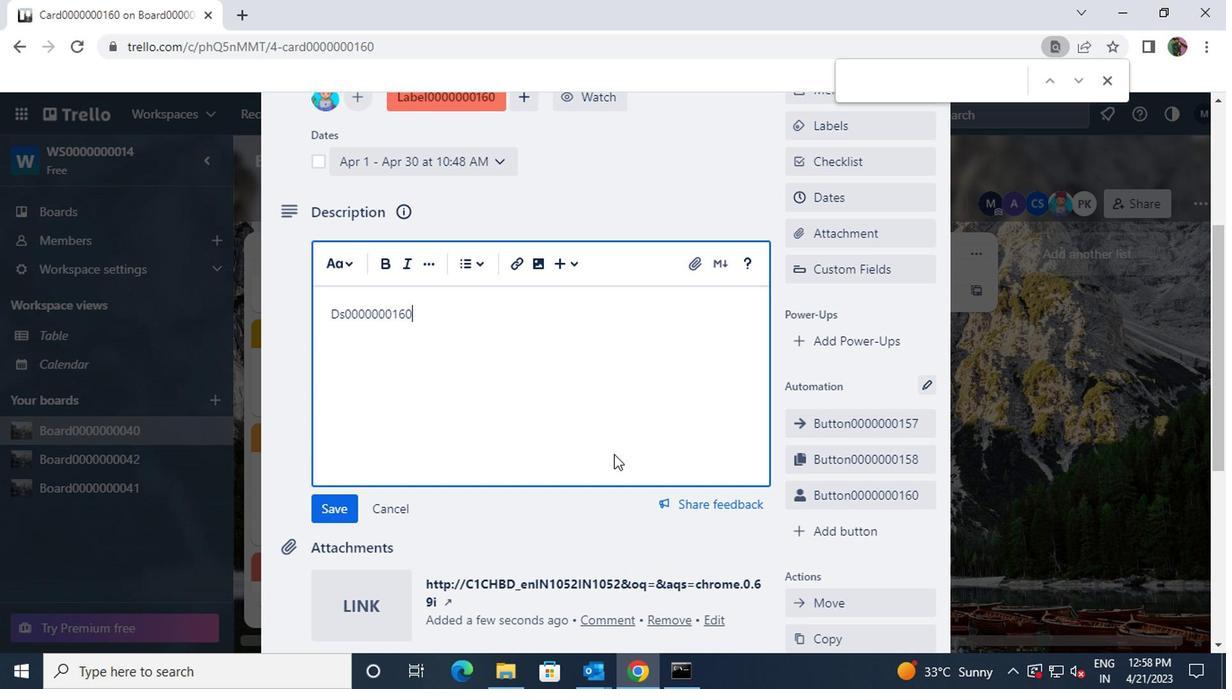 
Action: Mouse scrolled (609, 454) with delta (0, -1)
Screenshot: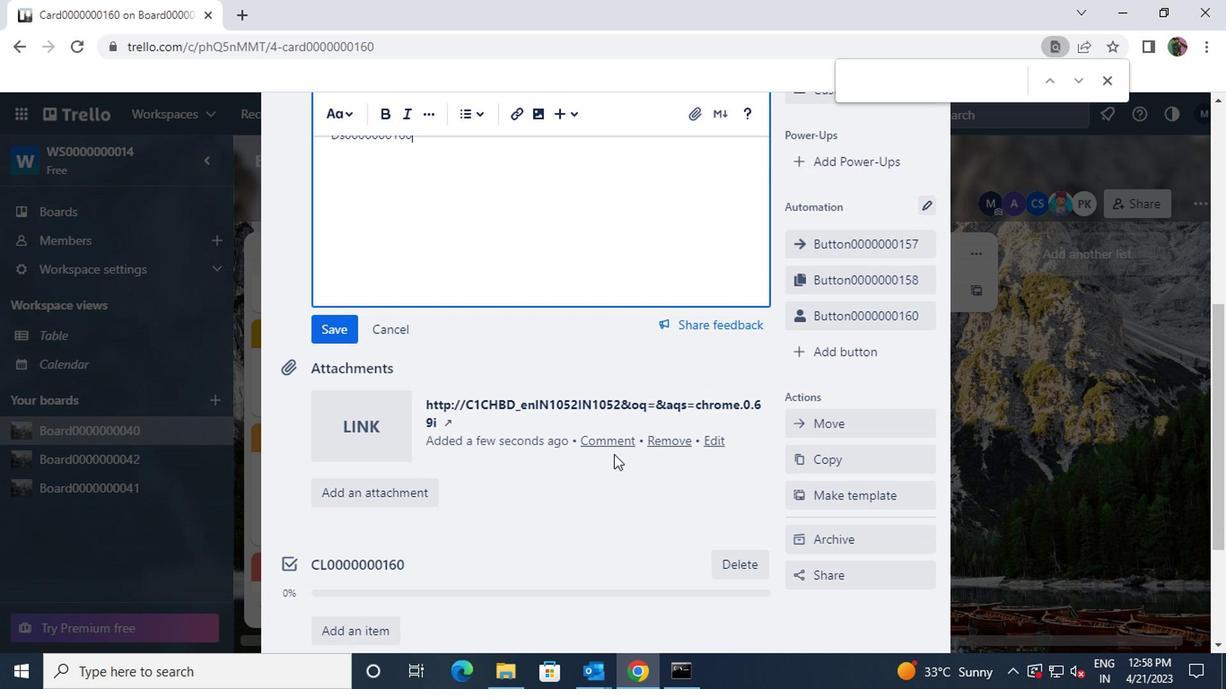 
Action: Mouse scrolled (609, 455) with delta (0, 0)
Screenshot: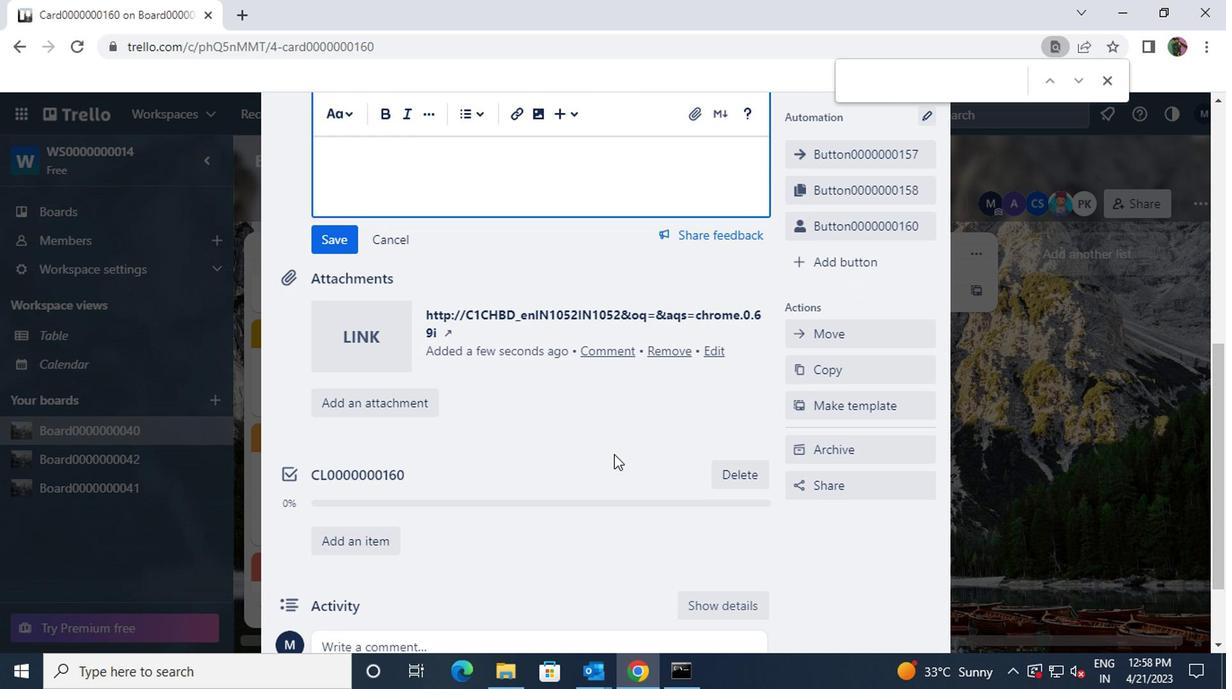 
Action: Mouse scrolled (609, 455) with delta (0, 0)
Screenshot: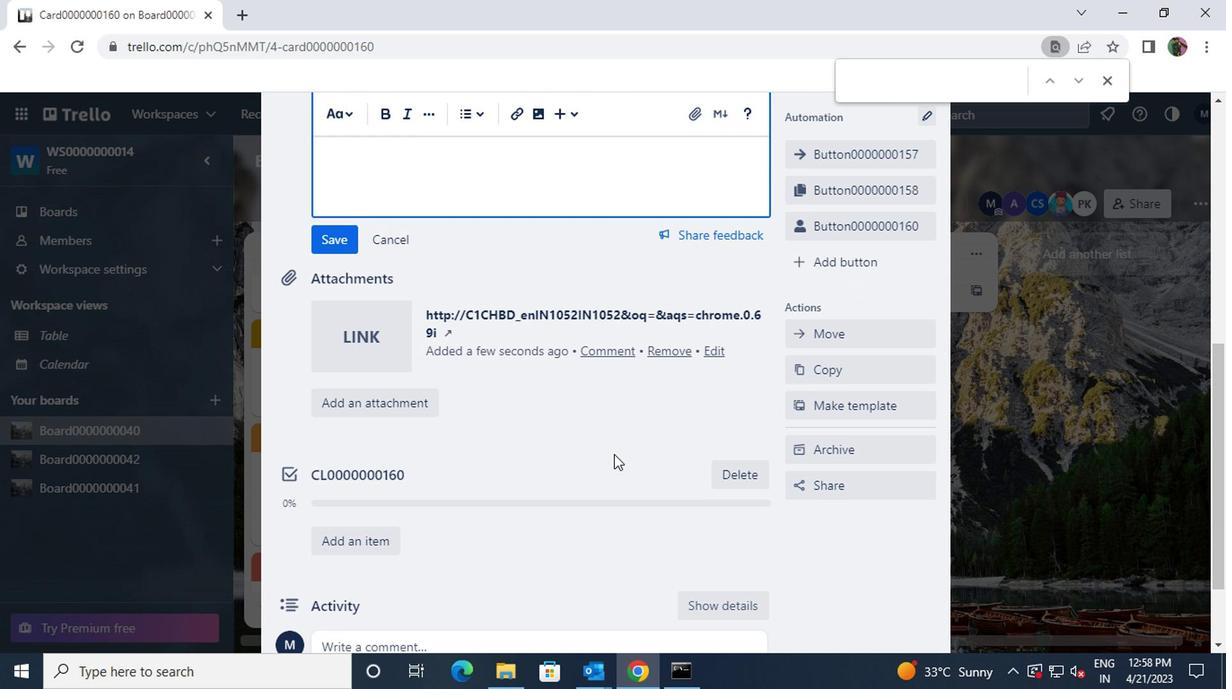 
Action: Mouse moved to (323, 424)
Screenshot: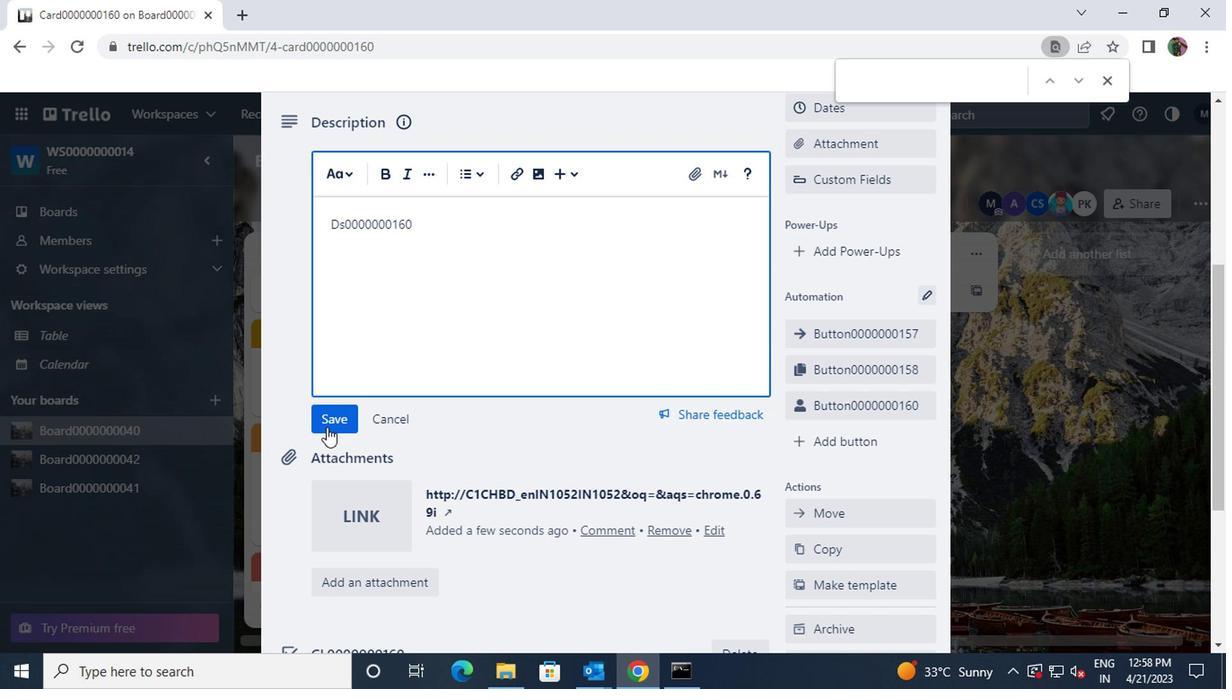 
Action: Mouse pressed left at (323, 424)
Screenshot: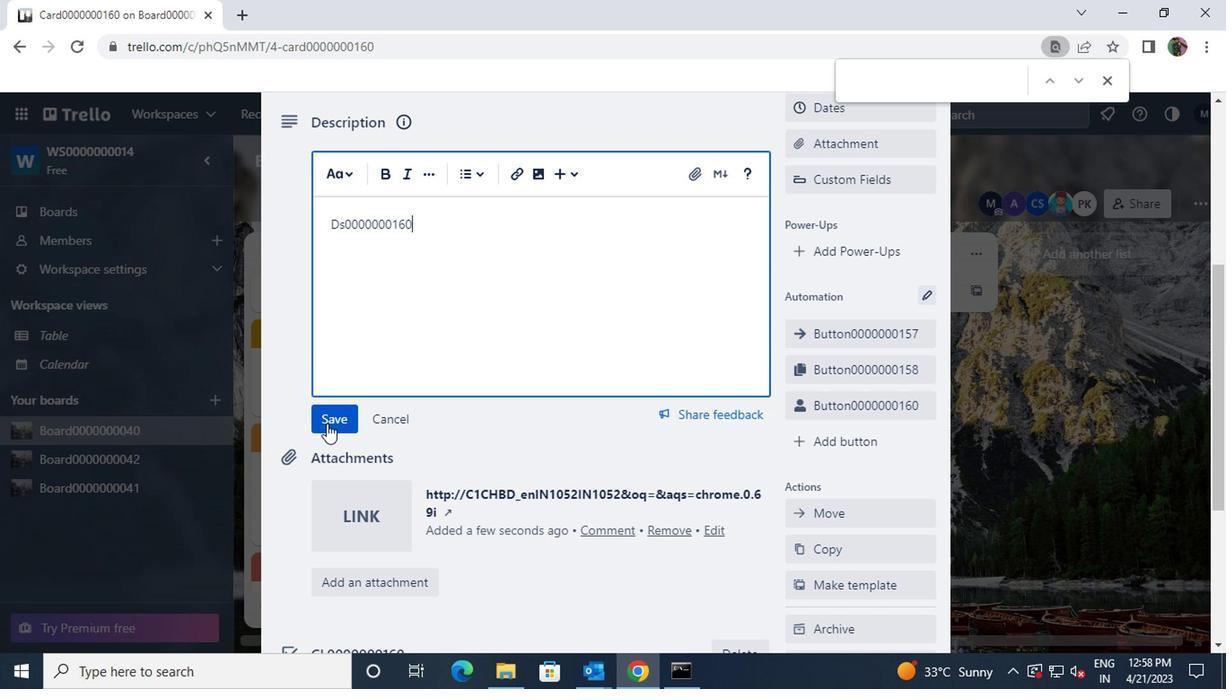 
Action: Mouse moved to (328, 418)
Screenshot: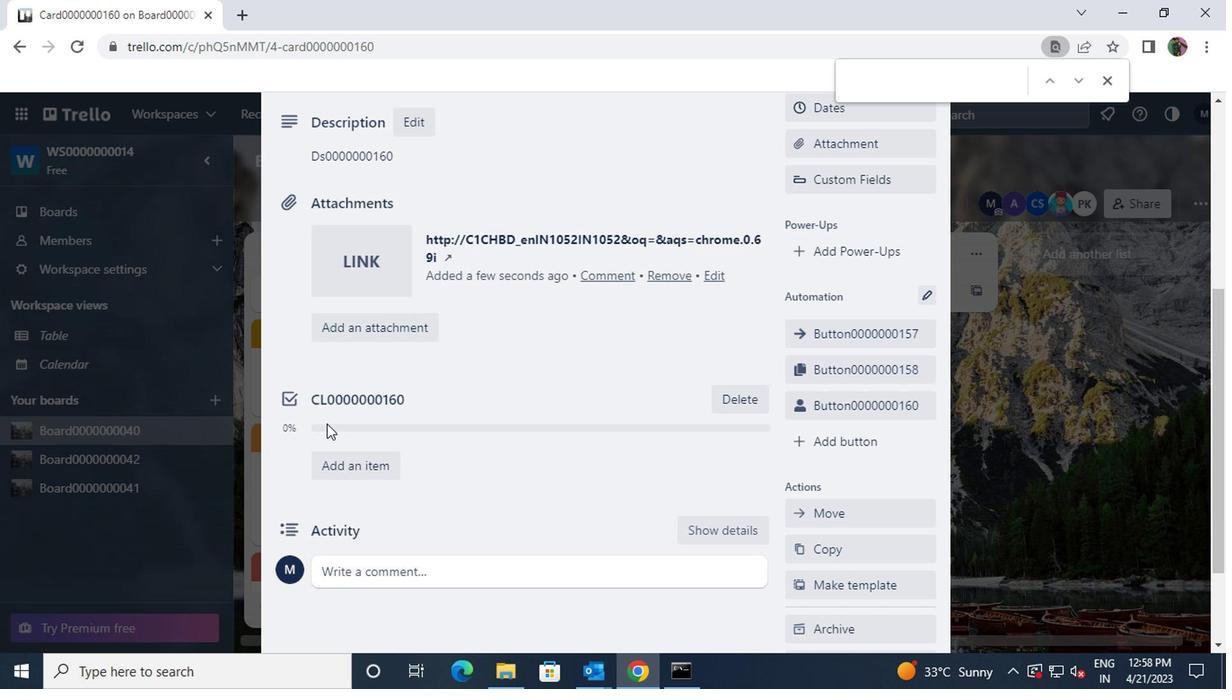 
Action: Mouse scrolled (328, 417) with delta (0, -1)
Screenshot: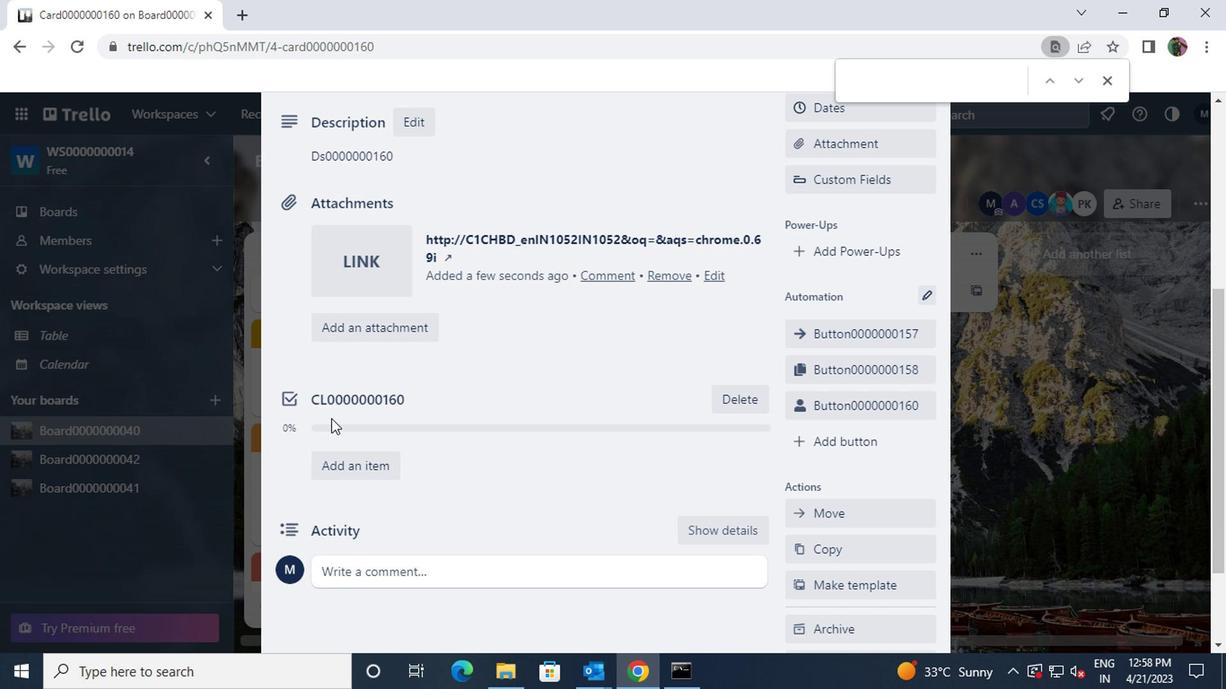 
Action: Mouse scrolled (328, 417) with delta (0, -1)
Screenshot: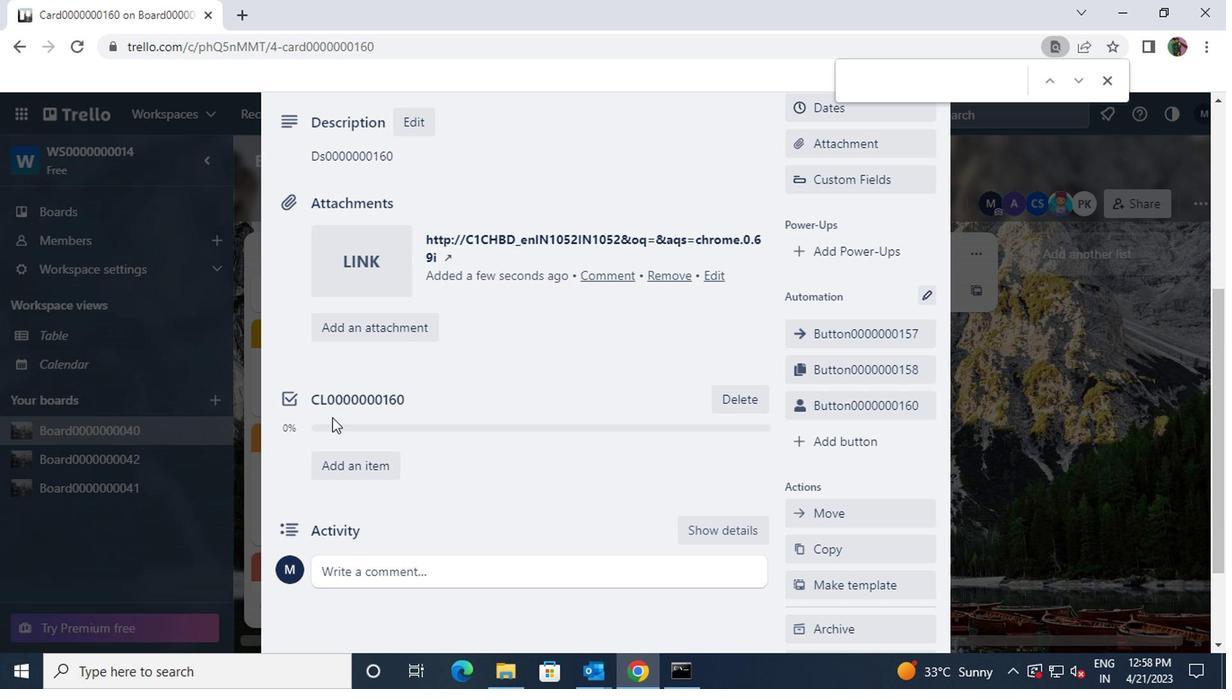 
Action: Mouse moved to (335, 439)
Screenshot: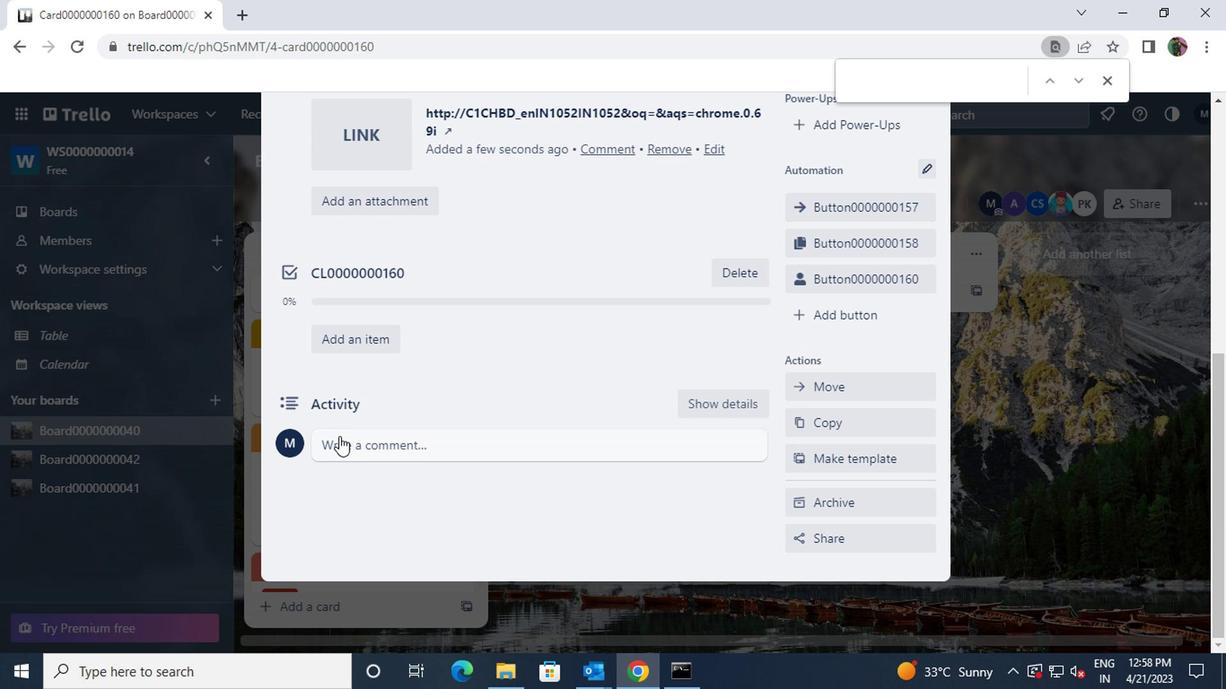 
Action: Mouse pressed left at (335, 439)
Screenshot: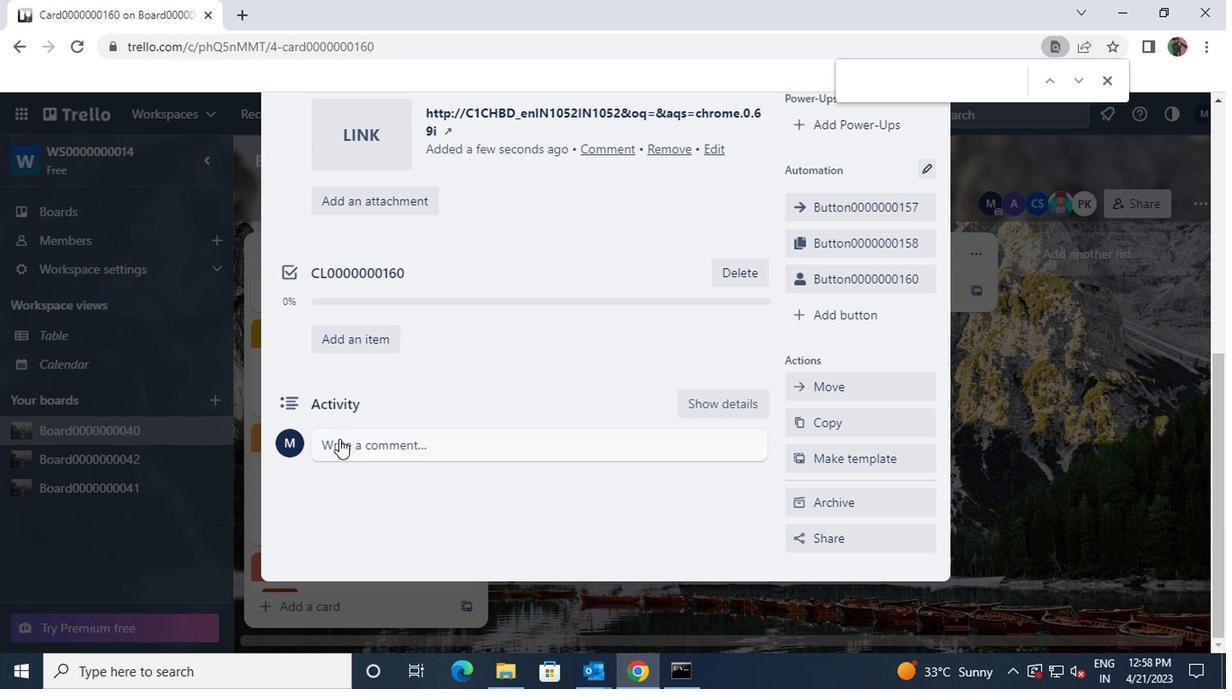 
Action: Key pressed <Key.shift>CM0000000160
Screenshot: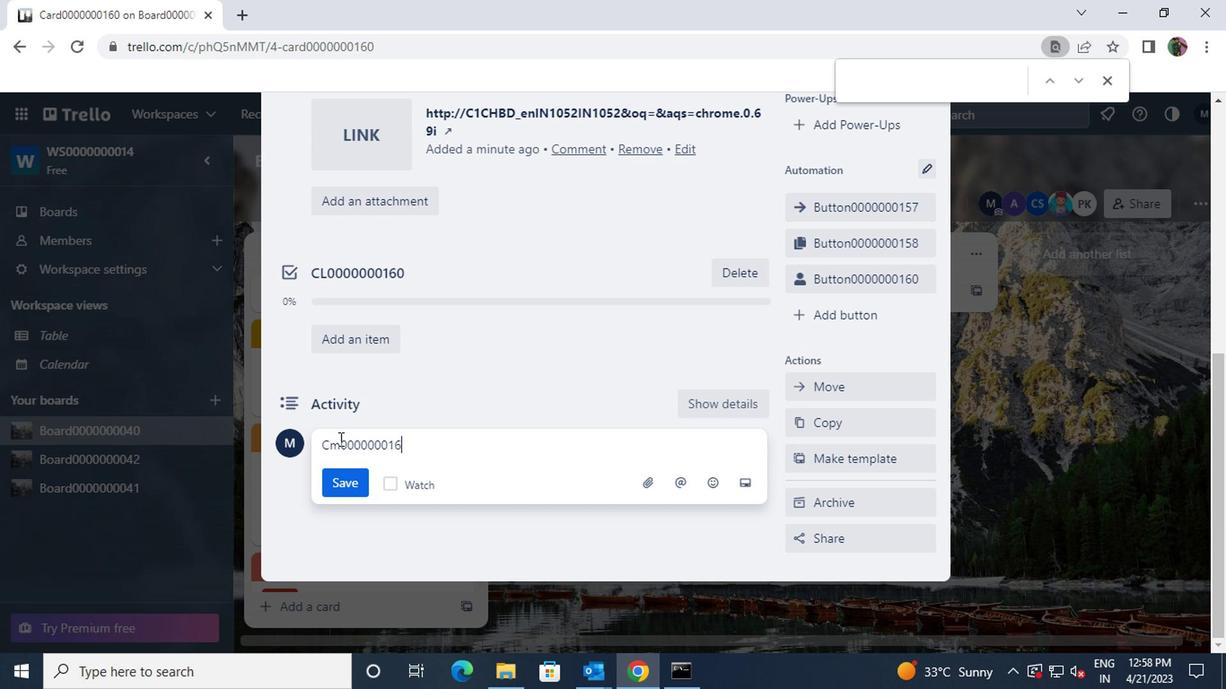 
Action: Mouse moved to (335, 473)
Screenshot: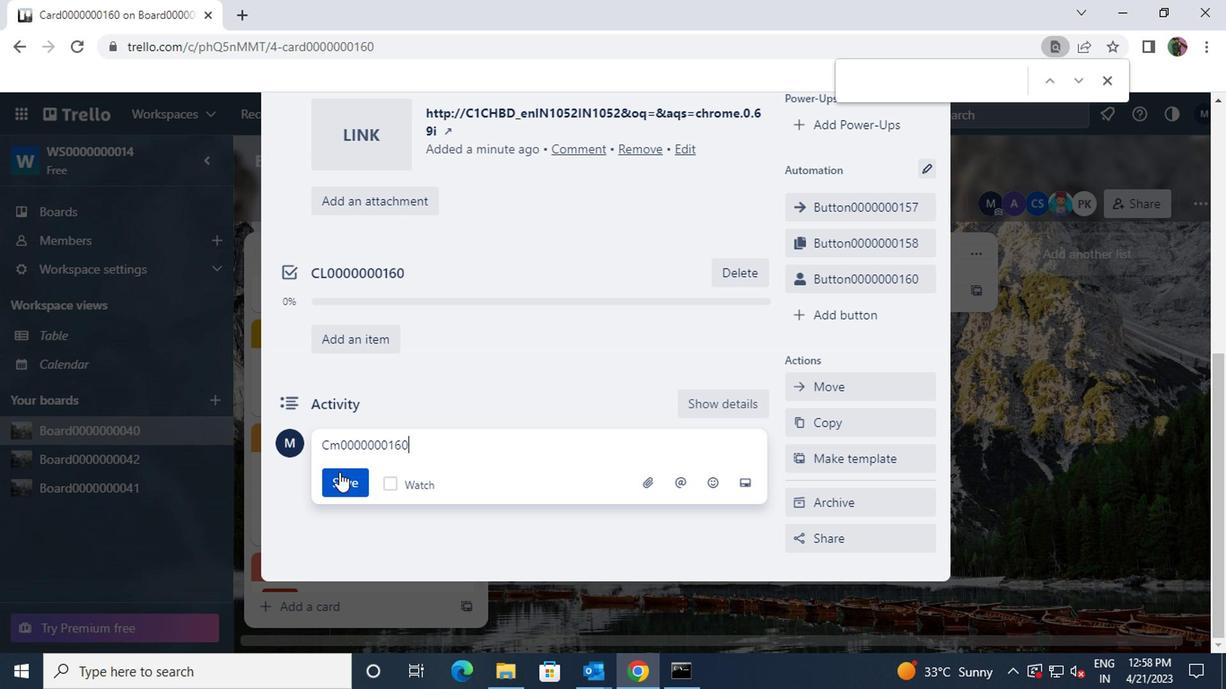 
Action: Mouse pressed left at (335, 473)
Screenshot: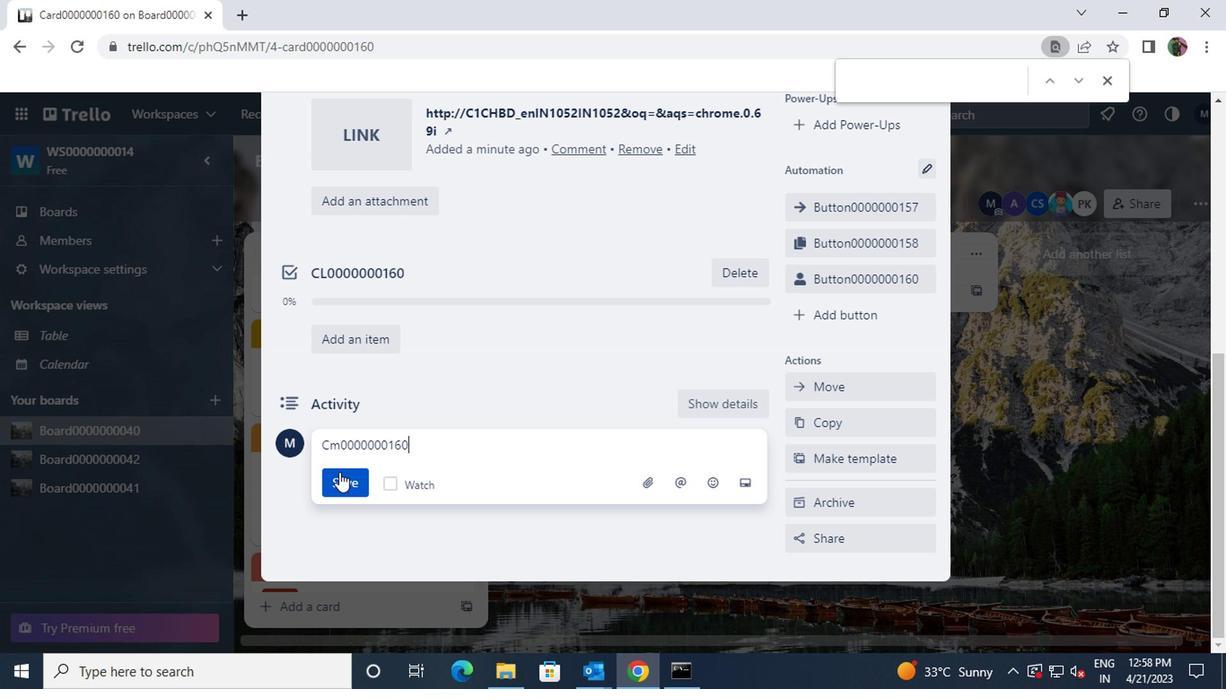 
